 Task: Create new Company, with domain: 'abbott.com' and type: 'Other'. Add new contact for this company, with mail Id: 'Samaira34Reddy@abbott.com', First Name: Samaira, Last name:  Reddy, Job Title: 'Procurement Manager', Phone Number: '(305) 555-9012'. Change life cycle stage to  Lead and lead status to  In Progress. Logged in from softage.10@softage.net
Action: Mouse moved to (87, 59)
Screenshot: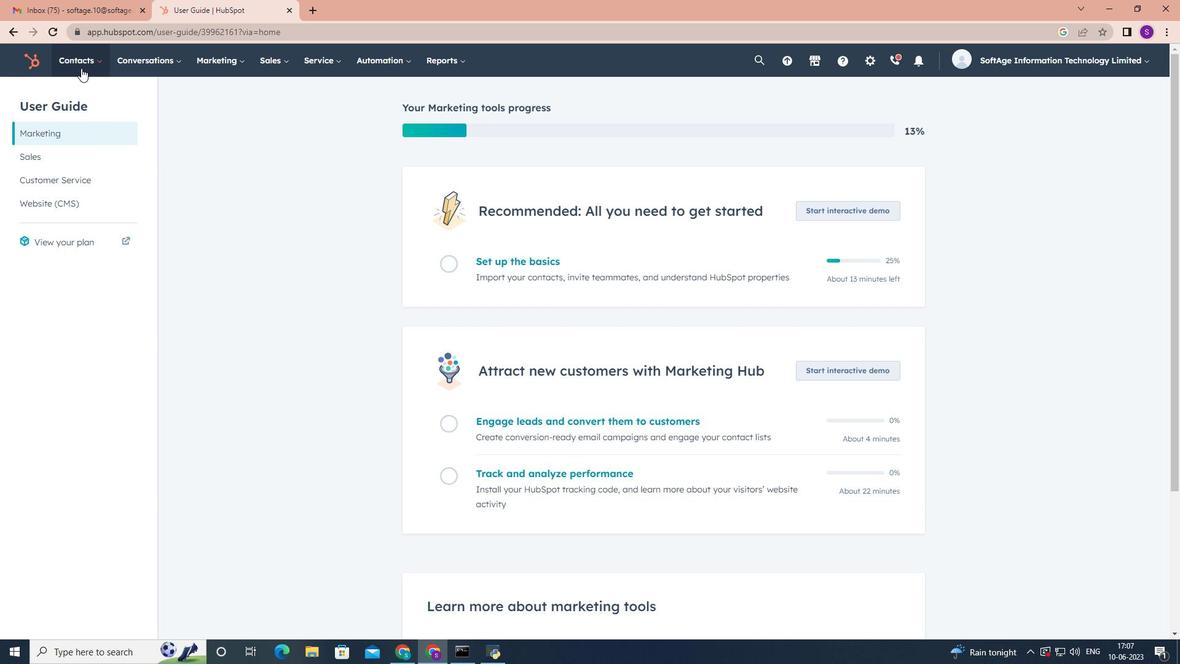 
Action: Mouse pressed left at (87, 59)
Screenshot: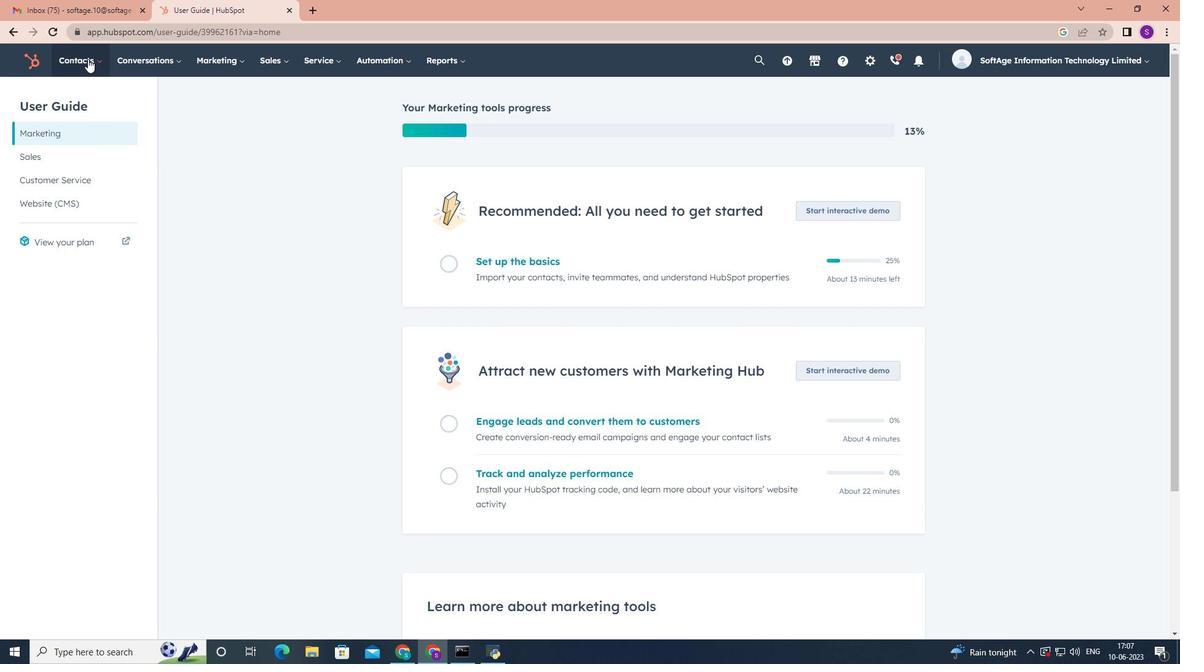 
Action: Mouse moved to (104, 121)
Screenshot: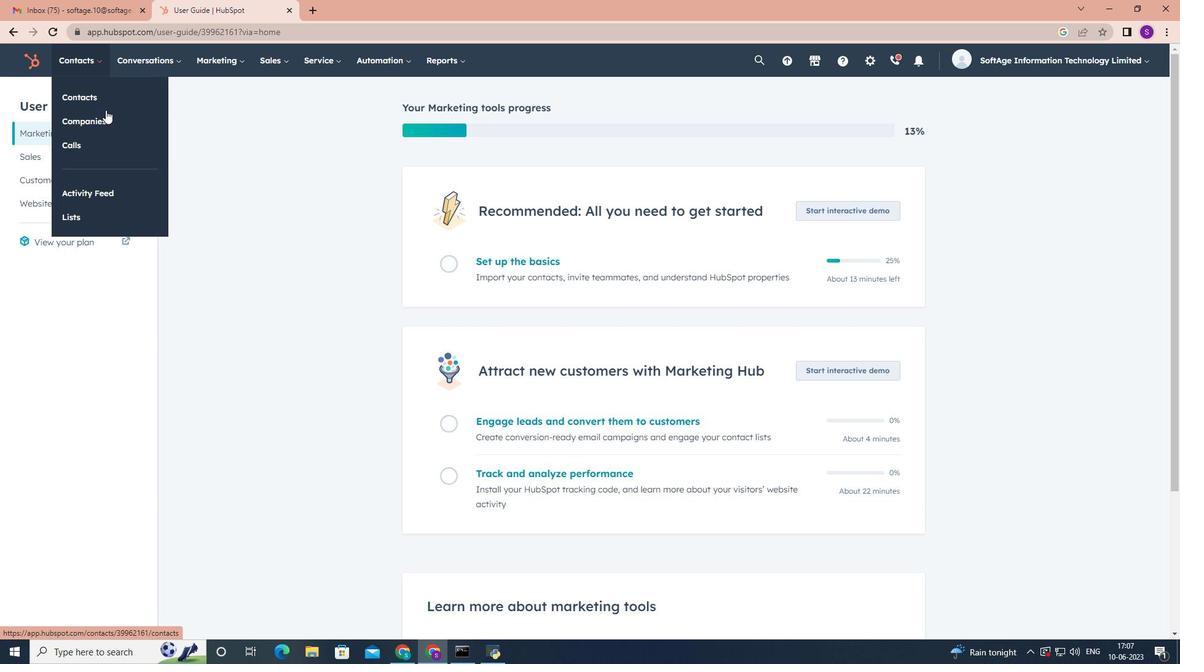 
Action: Mouse pressed left at (104, 121)
Screenshot: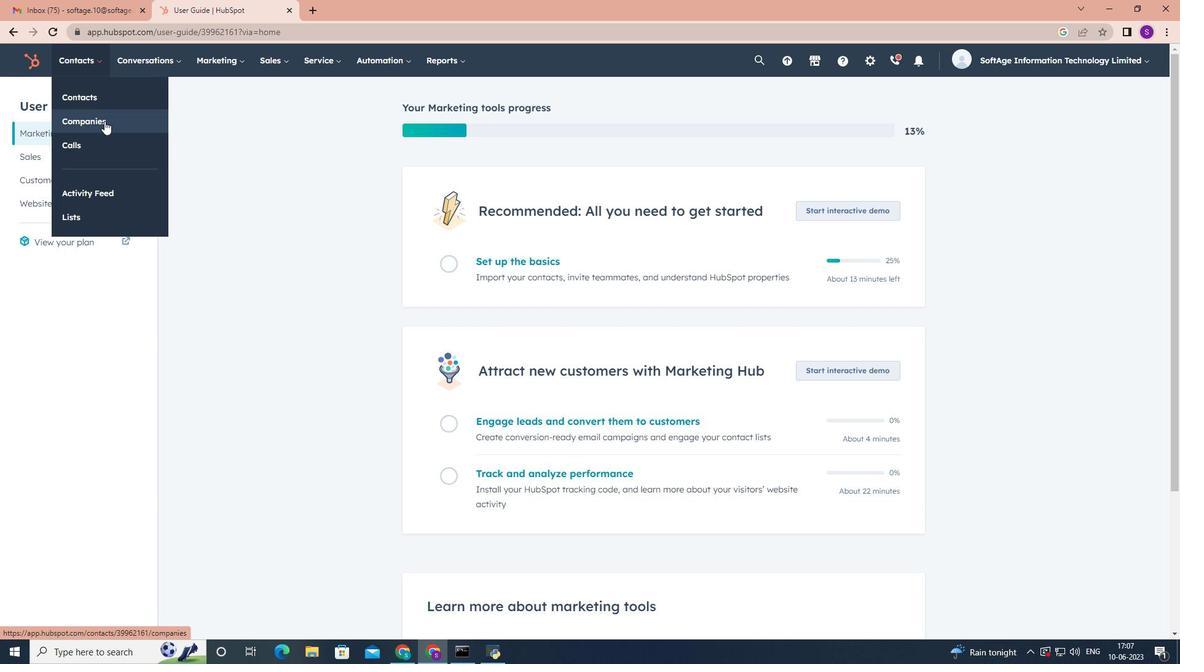 
Action: Mouse moved to (1124, 102)
Screenshot: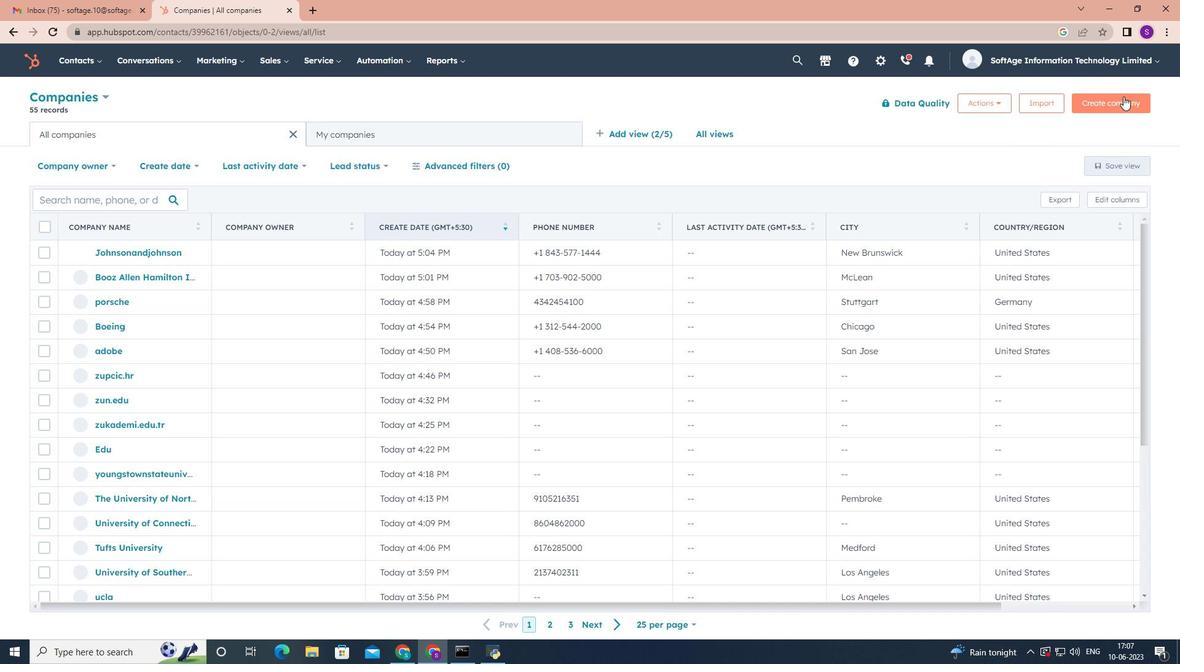 
Action: Mouse pressed left at (1124, 102)
Screenshot: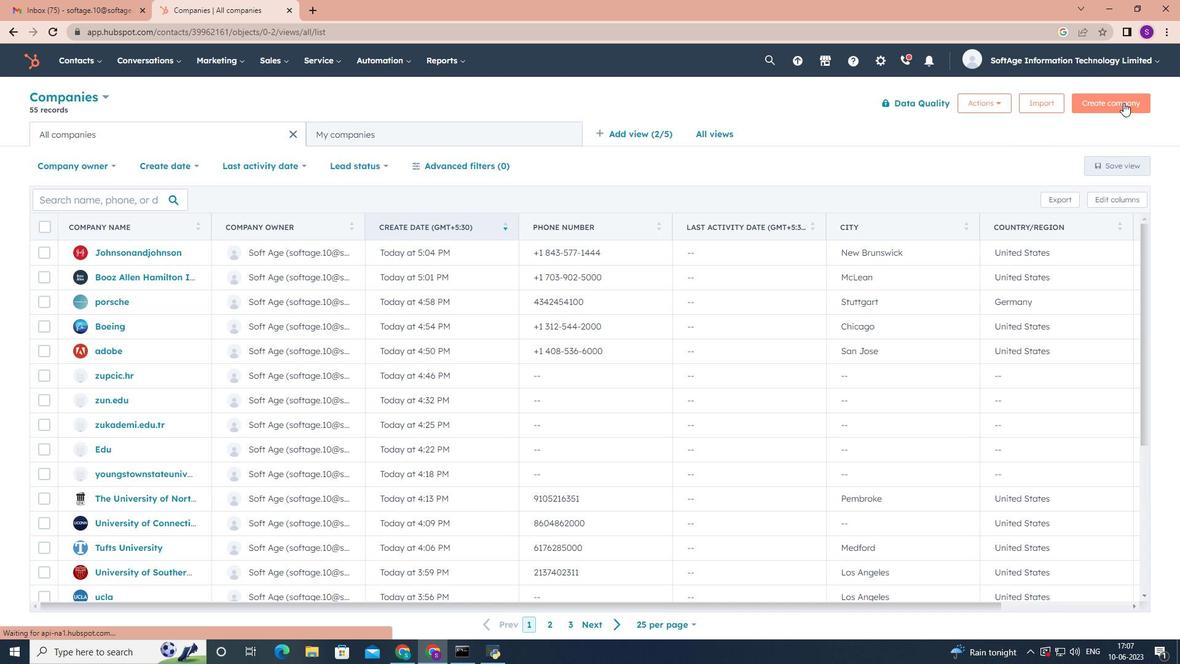 
Action: Mouse moved to (871, 165)
Screenshot: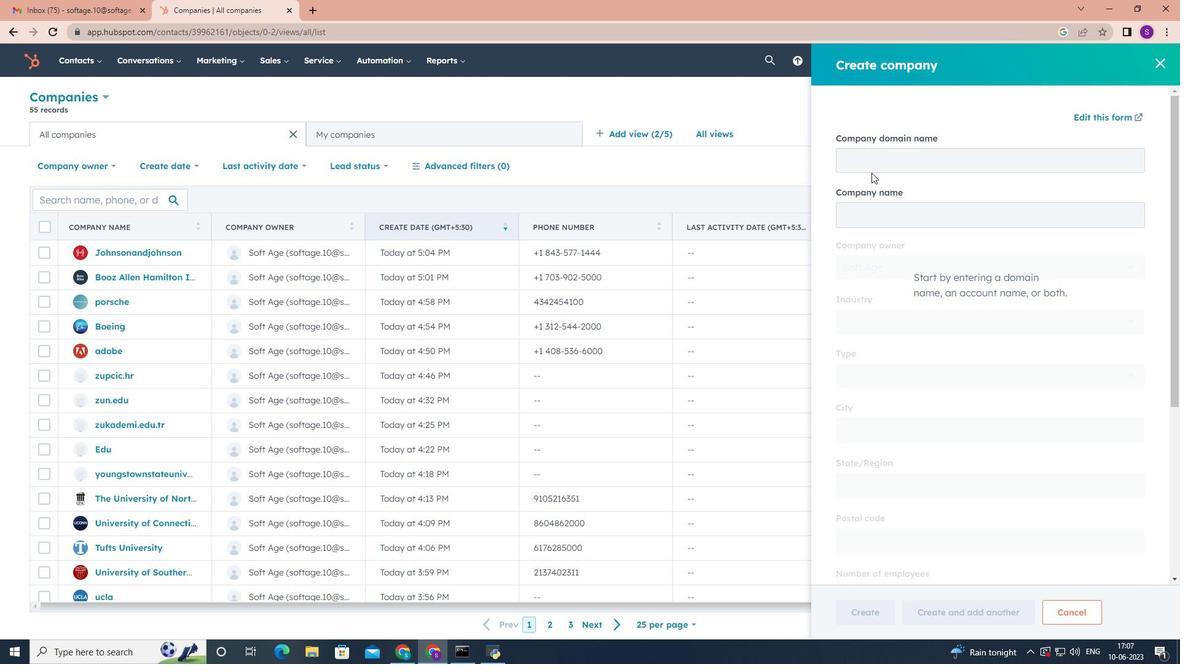 
Action: Mouse pressed left at (871, 165)
Screenshot: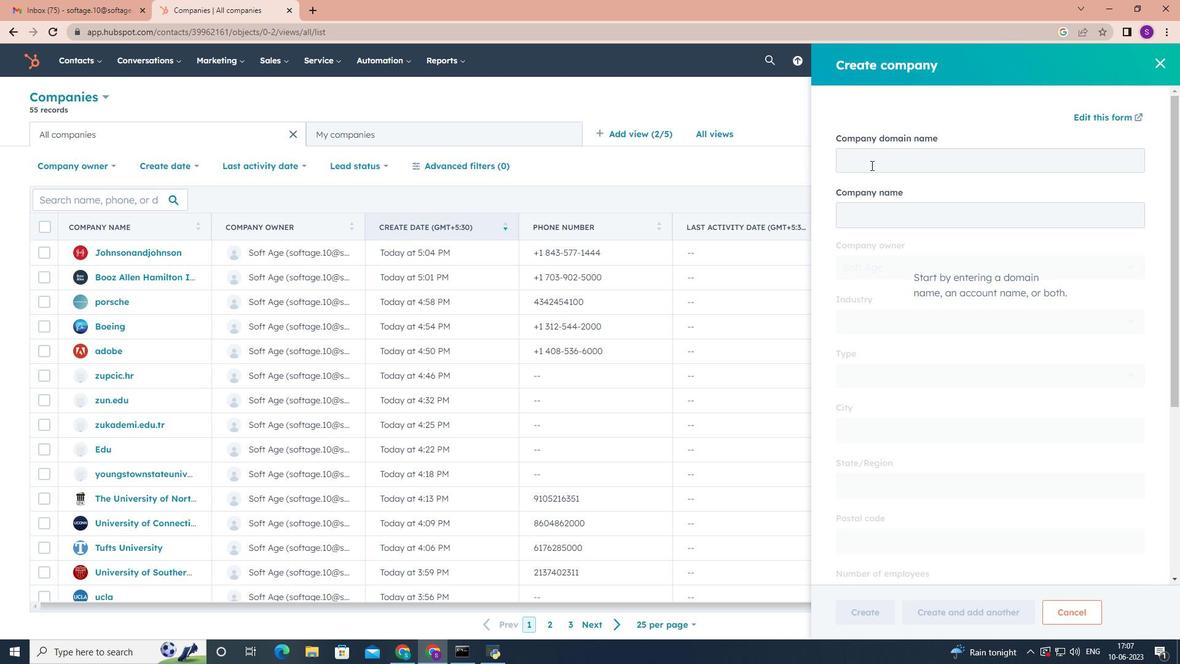 
Action: Key pressed abbott.com
Screenshot: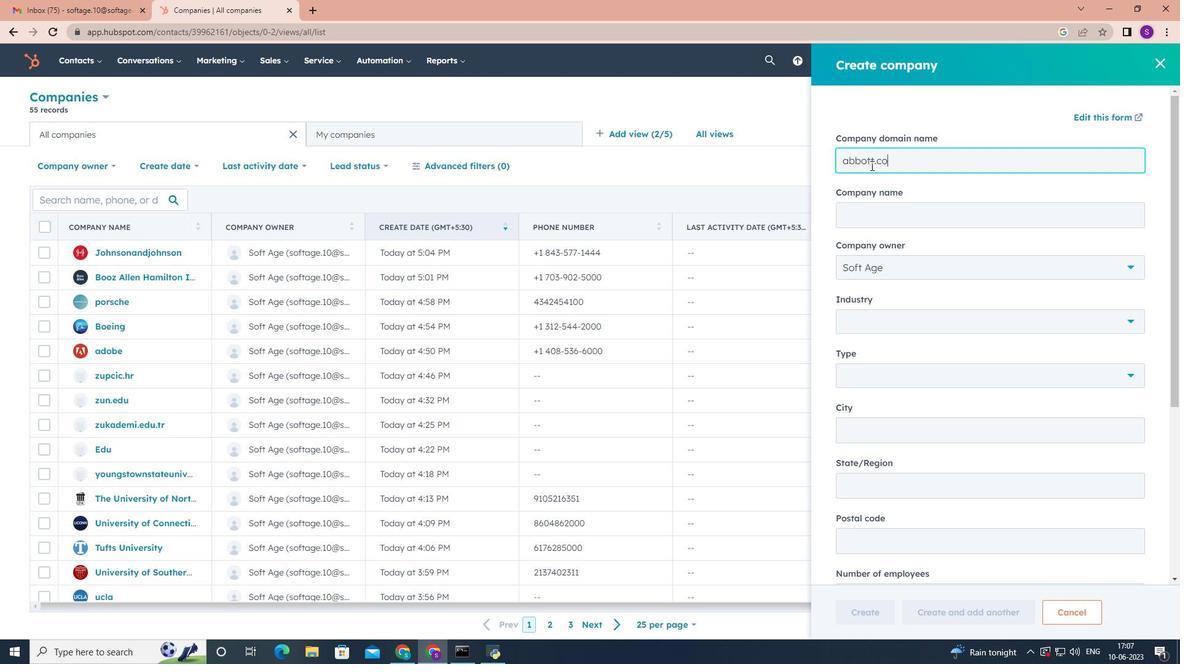 
Action: Mouse scrolled (871, 164) with delta (0, 0)
Screenshot: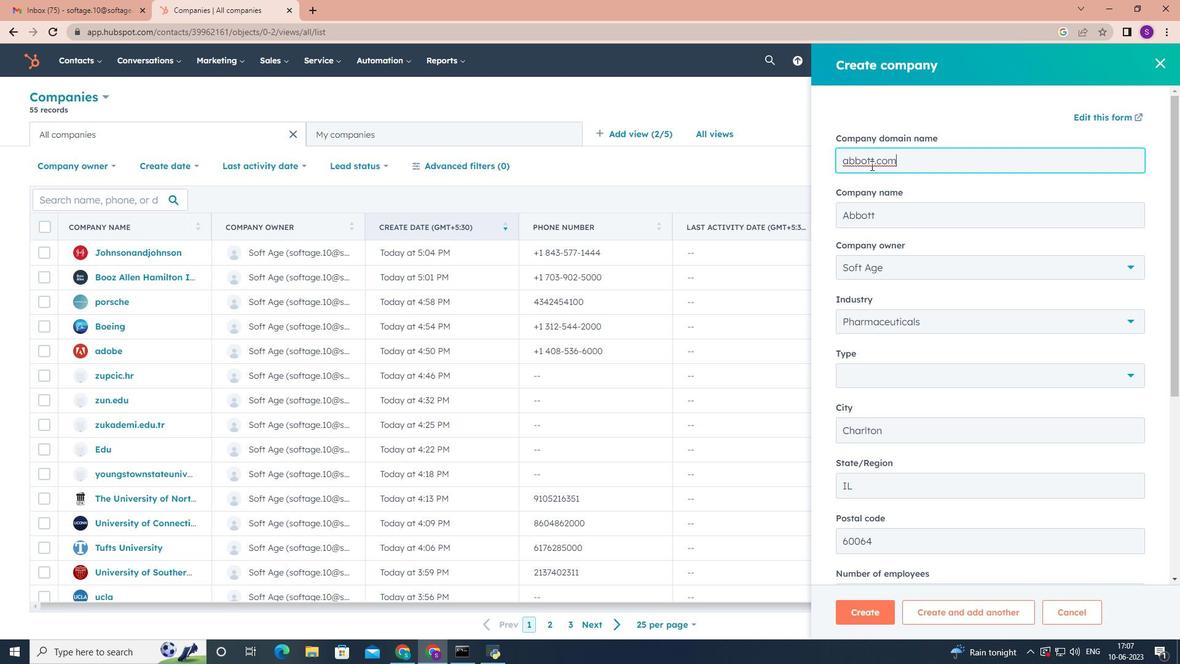 
Action: Mouse scrolled (871, 164) with delta (0, 0)
Screenshot: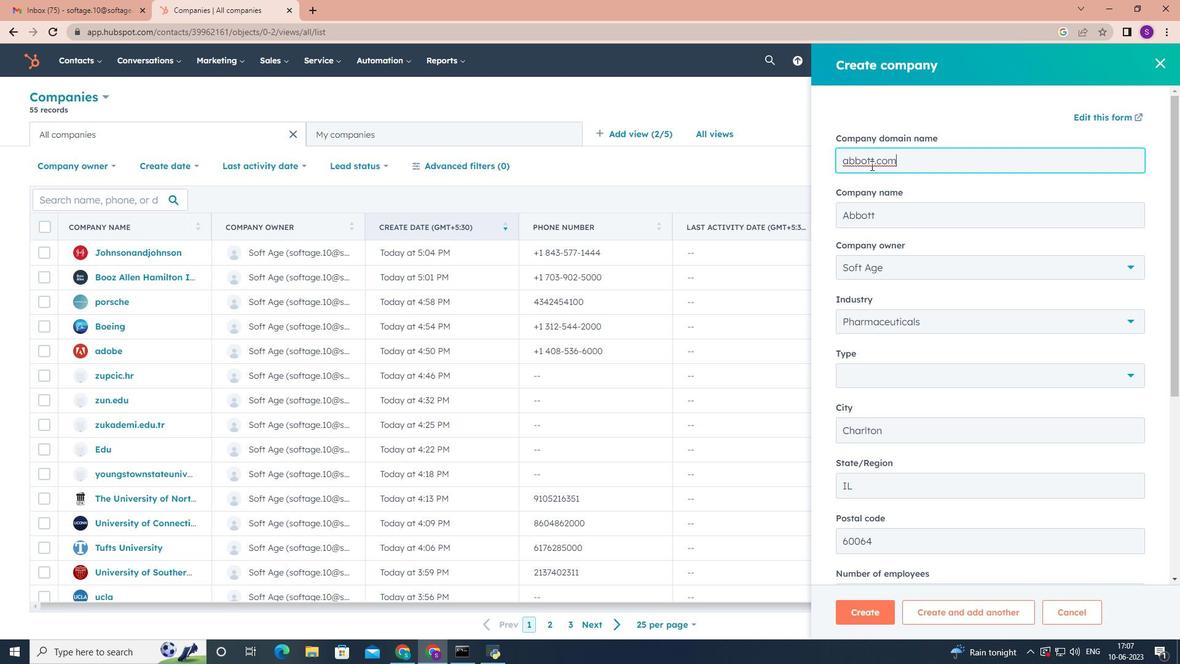 
Action: Mouse moved to (906, 253)
Screenshot: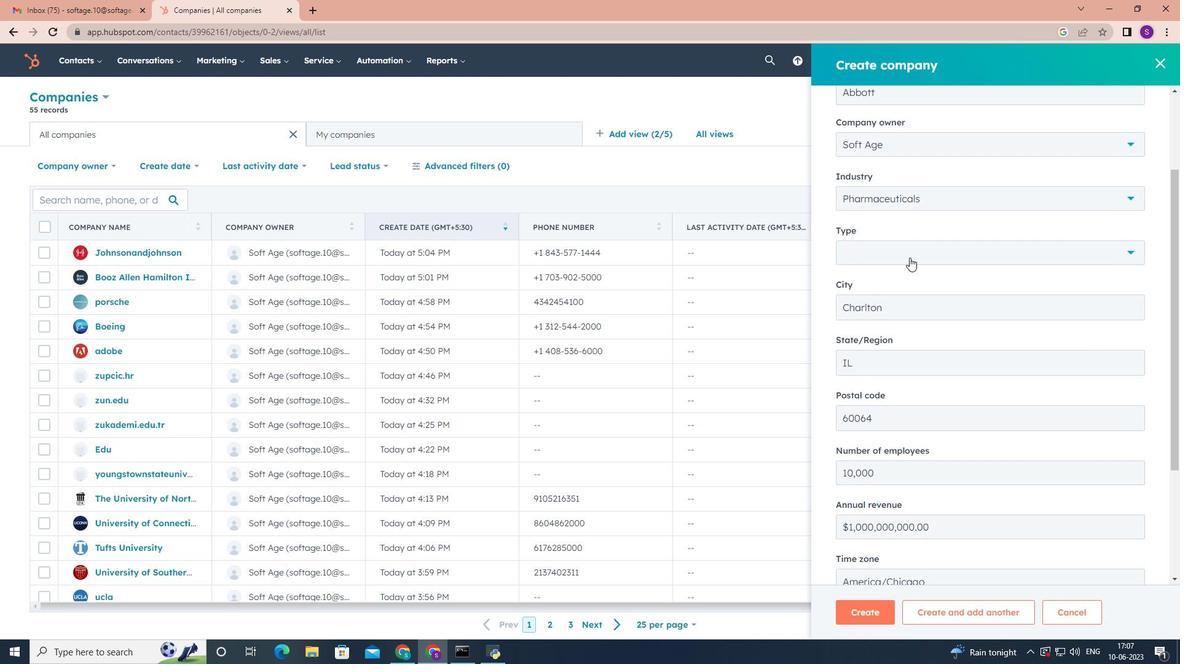 
Action: Mouse pressed left at (906, 253)
Screenshot: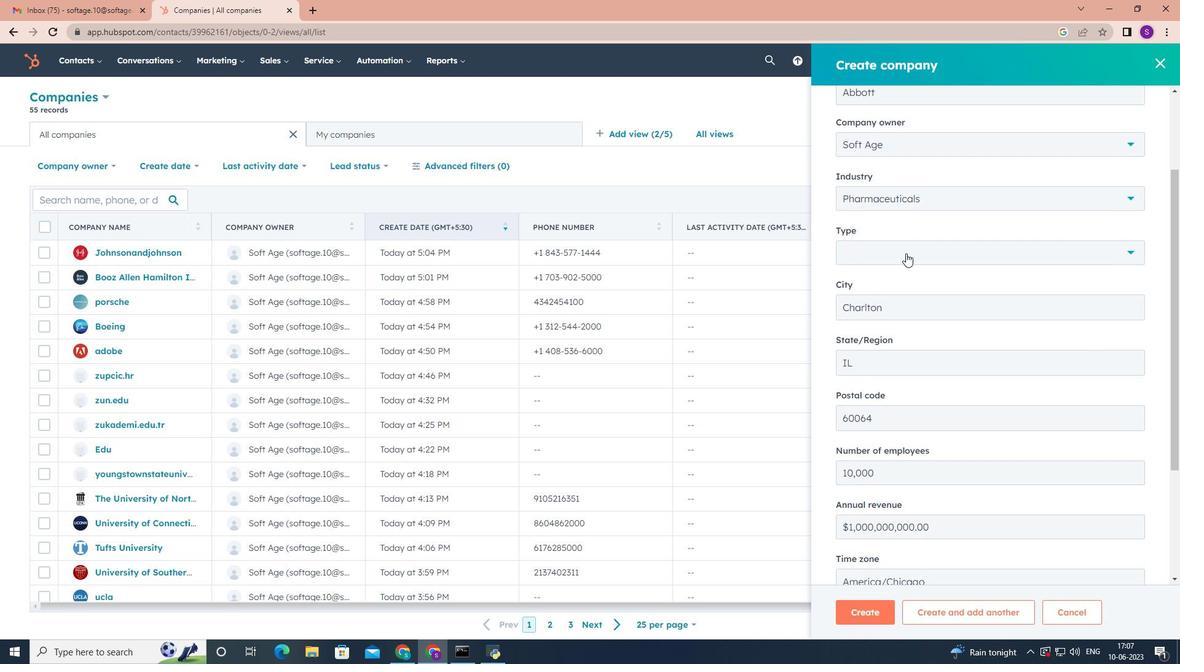 
Action: Mouse scrolled (906, 252) with delta (0, 0)
Screenshot: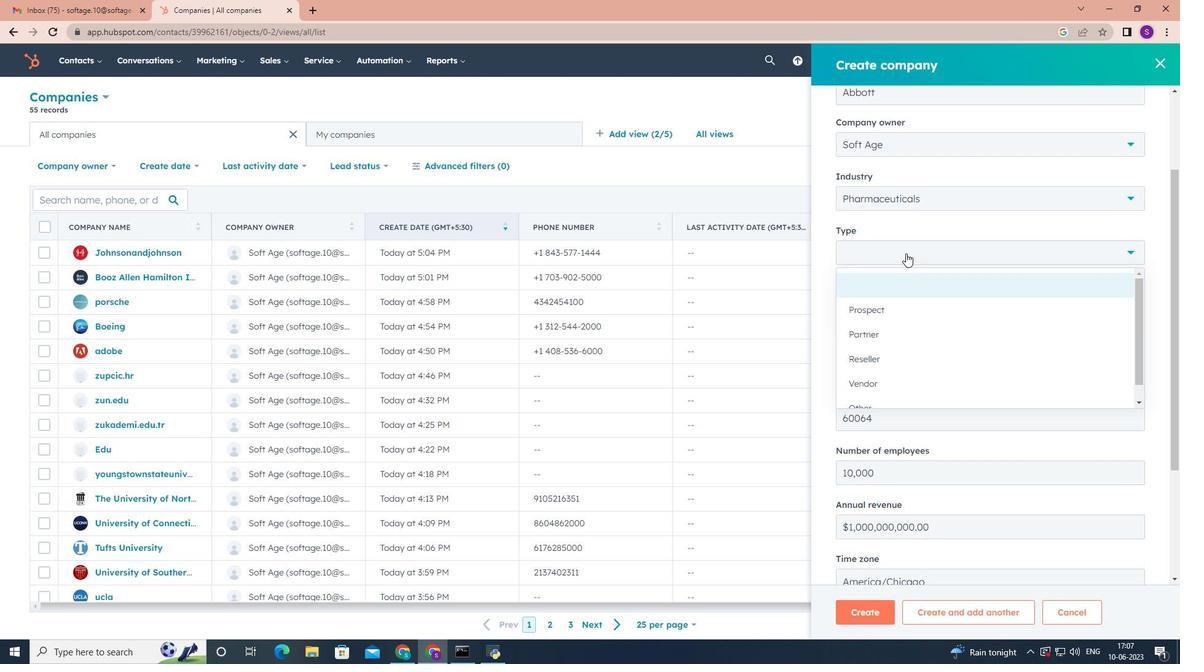 
Action: Mouse scrolled (906, 252) with delta (0, 0)
Screenshot: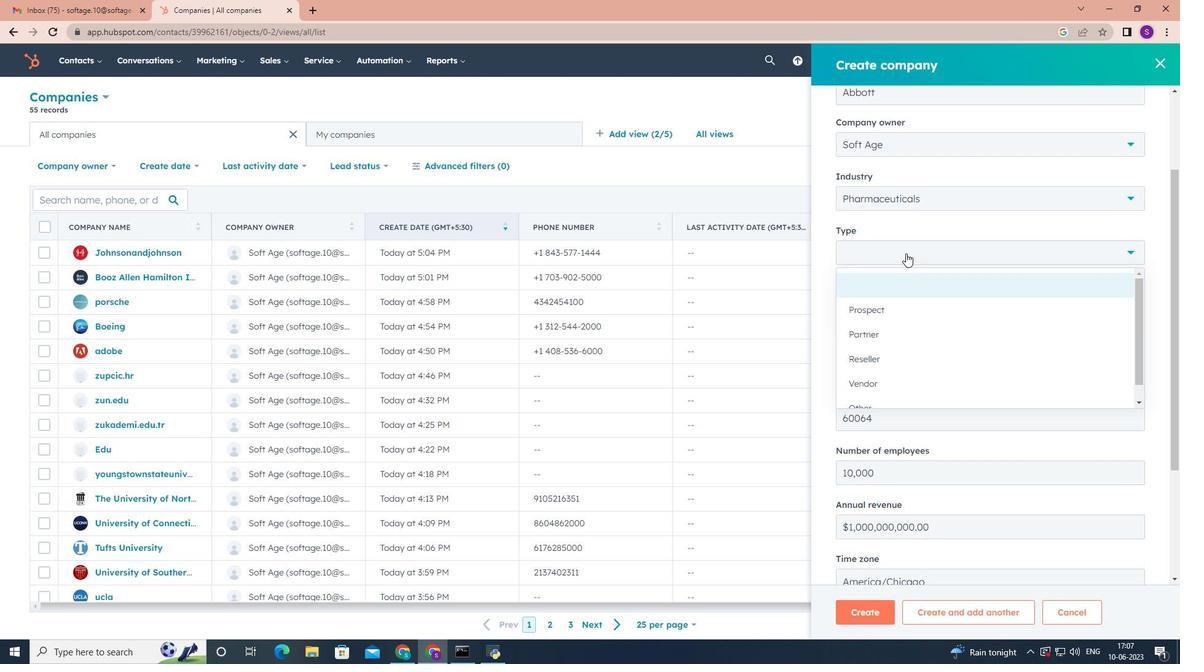 
Action: Mouse moved to (906, 269)
Screenshot: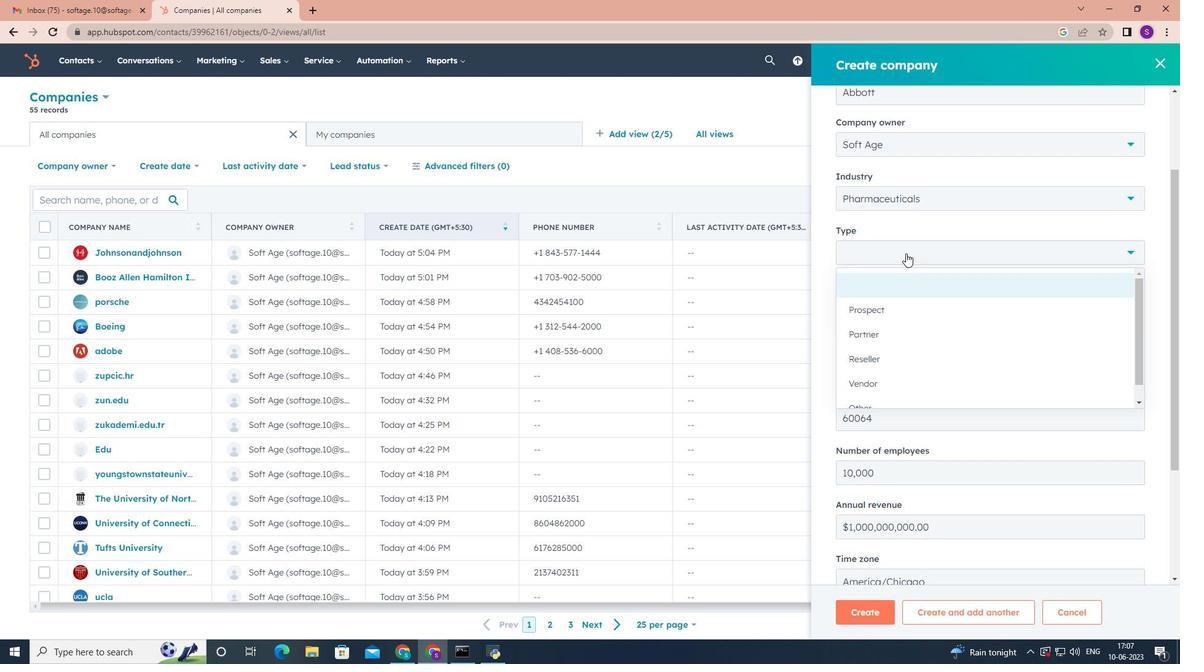 
Action: Mouse scrolled (906, 269) with delta (0, 0)
Screenshot: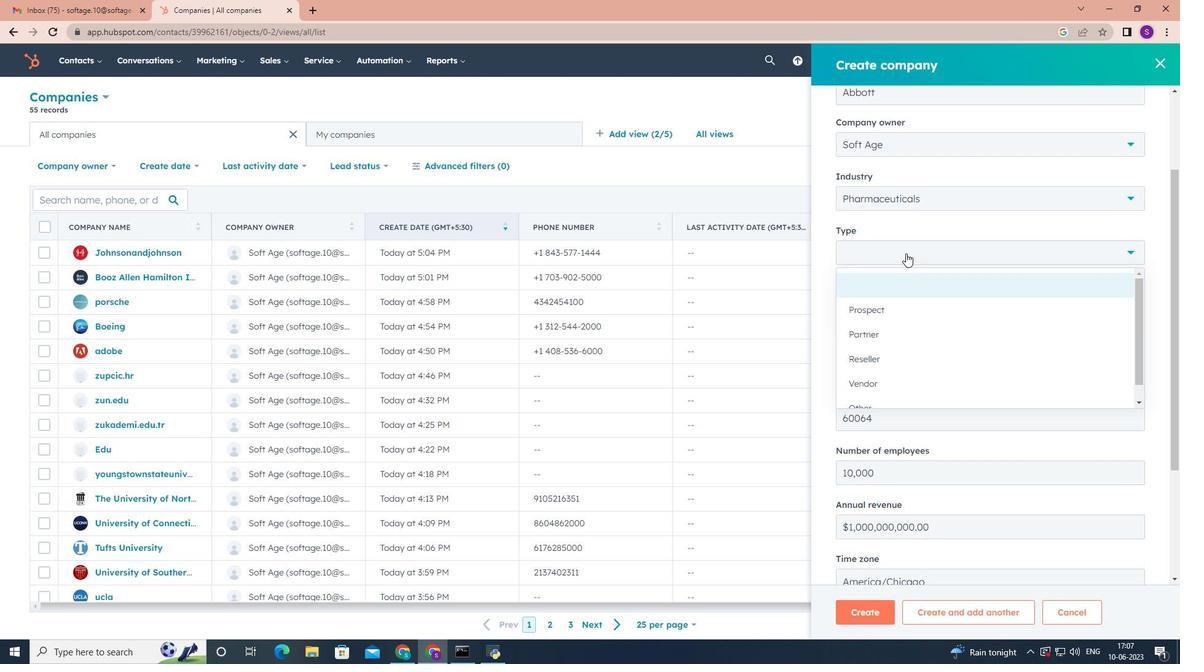 
Action: Mouse moved to (895, 212)
Screenshot: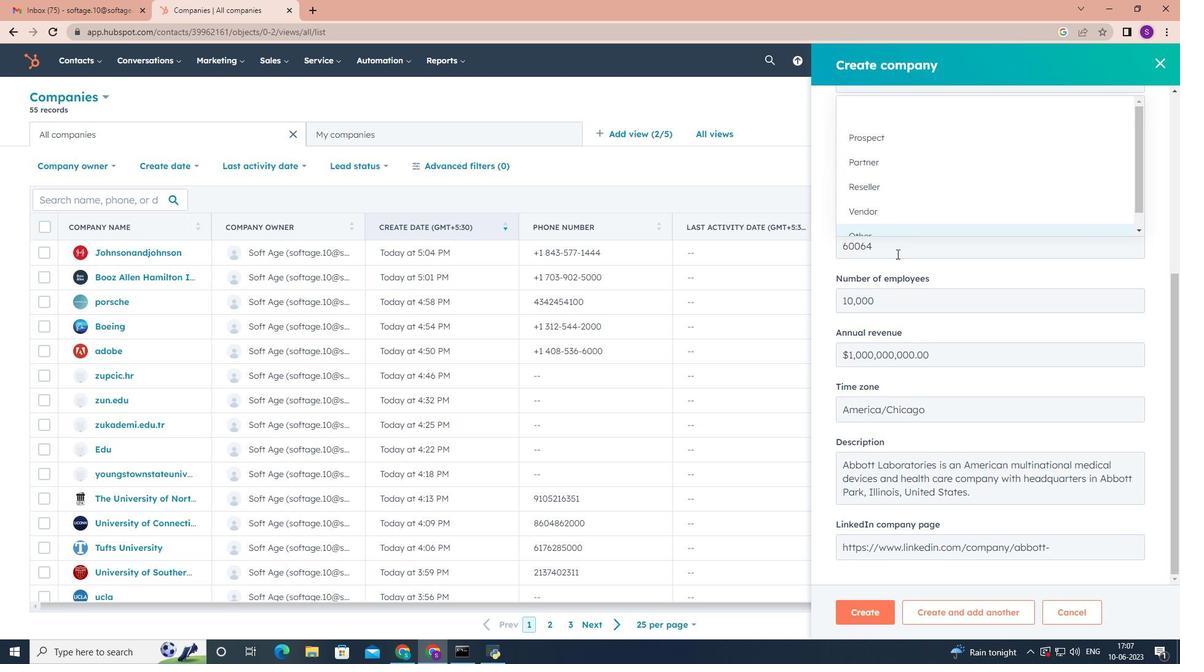 
Action: Mouse scrolled (895, 212) with delta (0, 0)
Screenshot: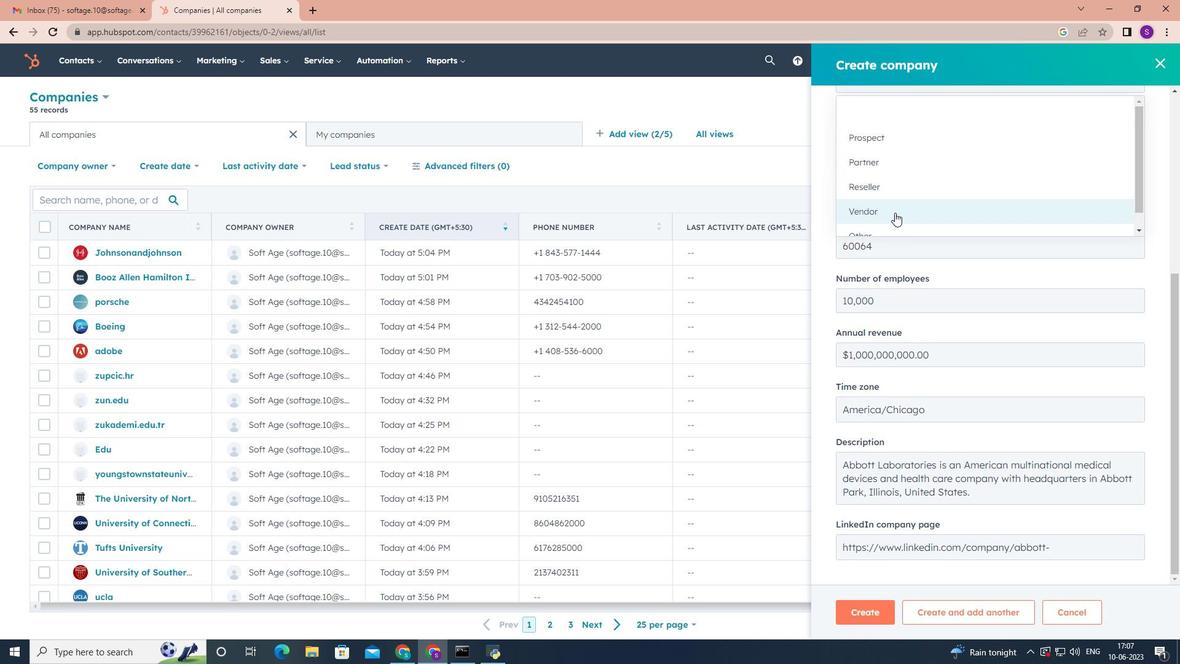 
Action: Mouse scrolled (895, 212) with delta (0, 0)
Screenshot: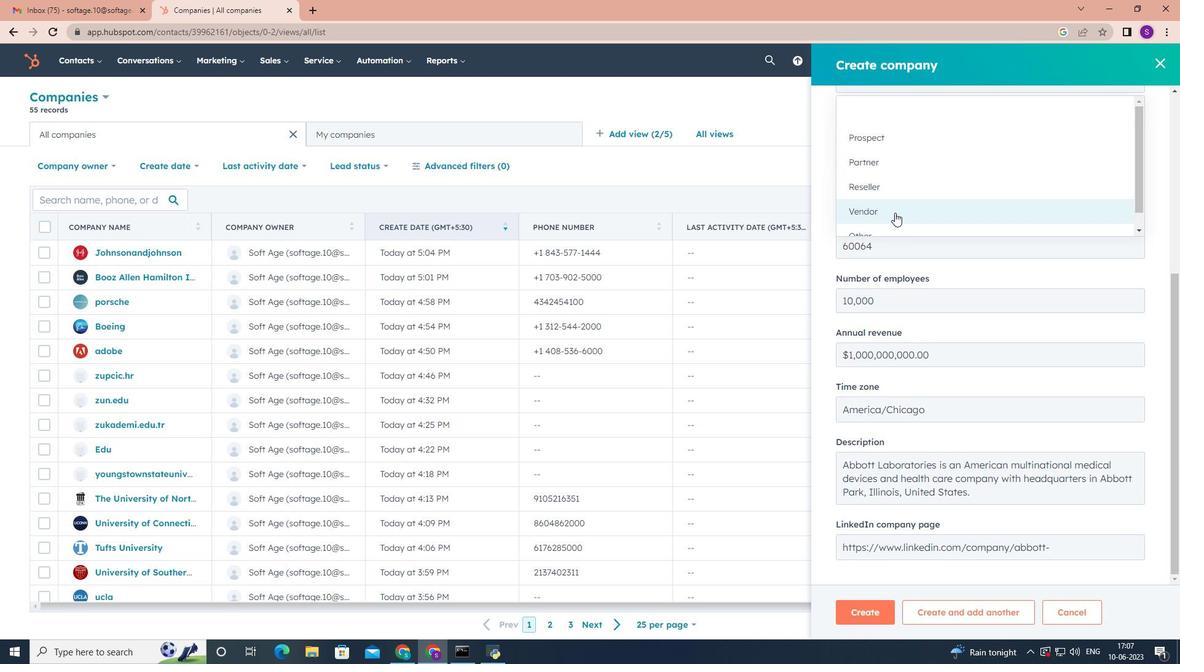 
Action: Mouse scrolled (895, 212) with delta (0, 0)
Screenshot: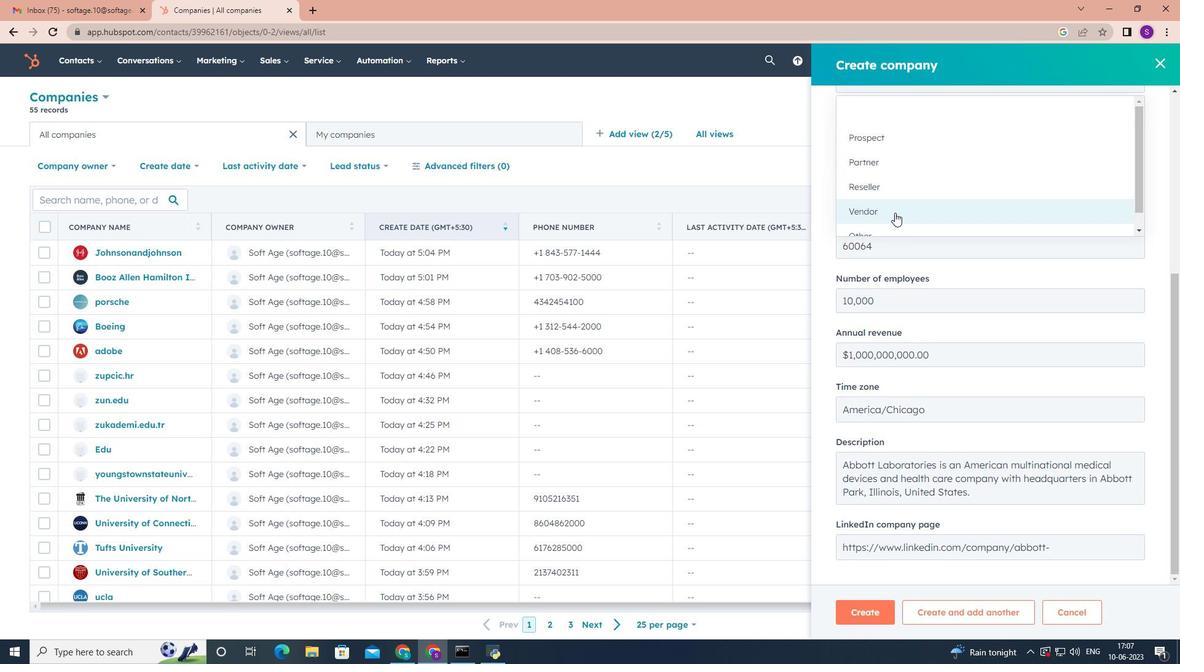 
Action: Mouse moved to (890, 218)
Screenshot: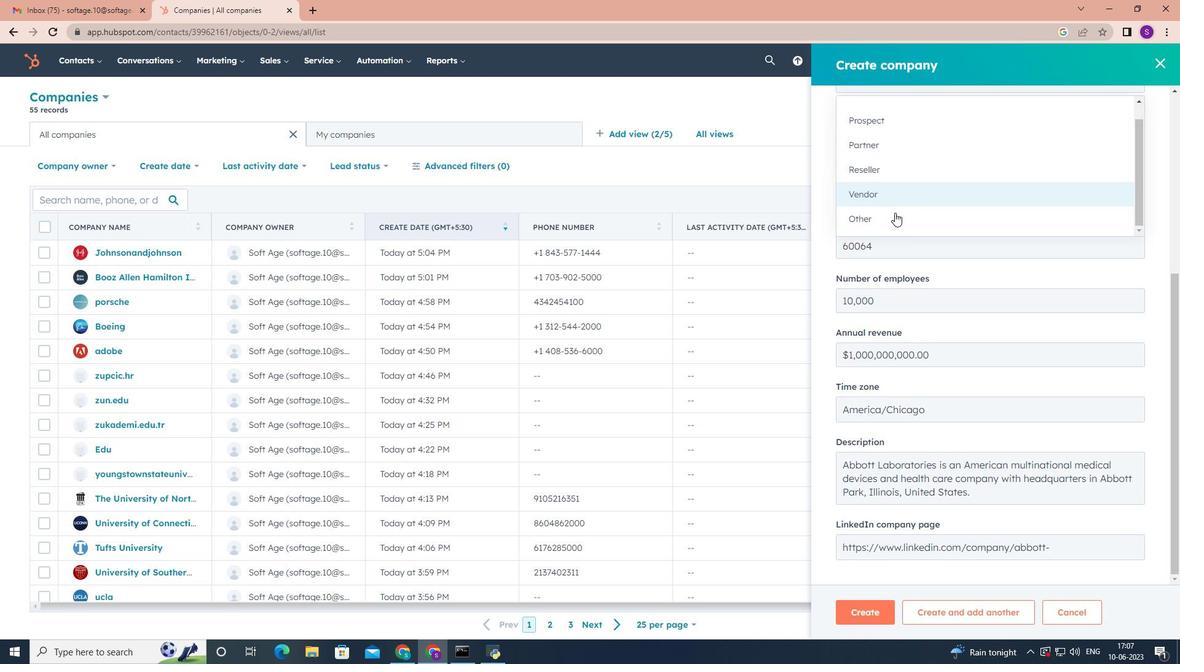 
Action: Mouse pressed left at (890, 218)
Screenshot: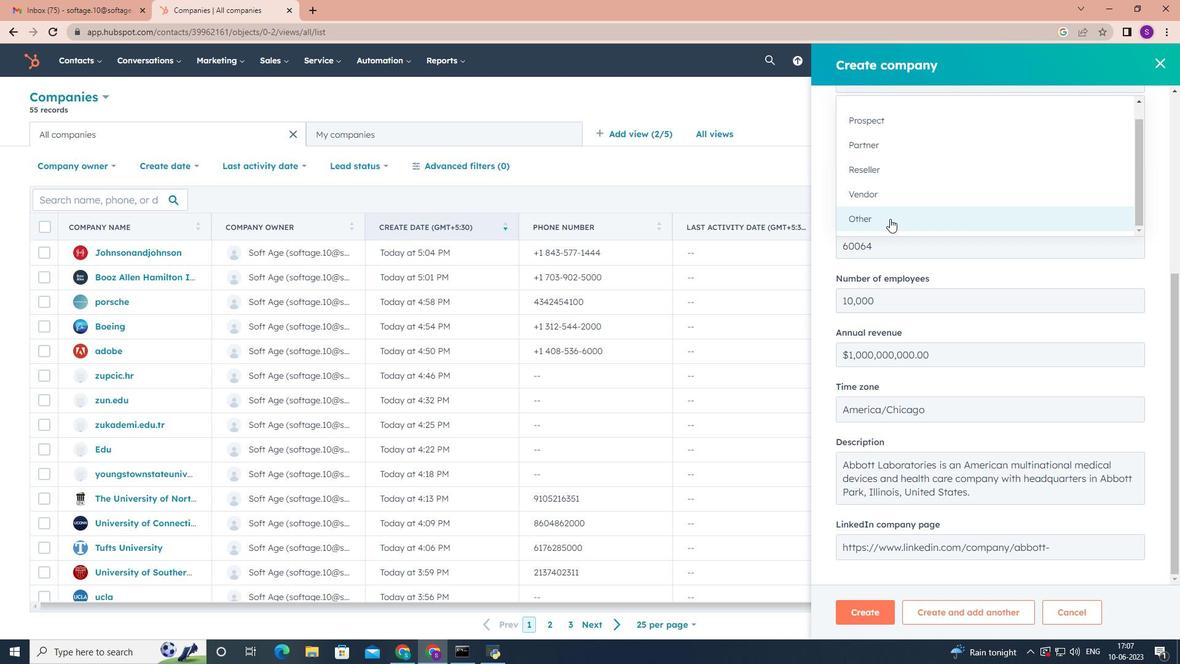 
Action: Mouse scrolled (890, 218) with delta (0, 0)
Screenshot: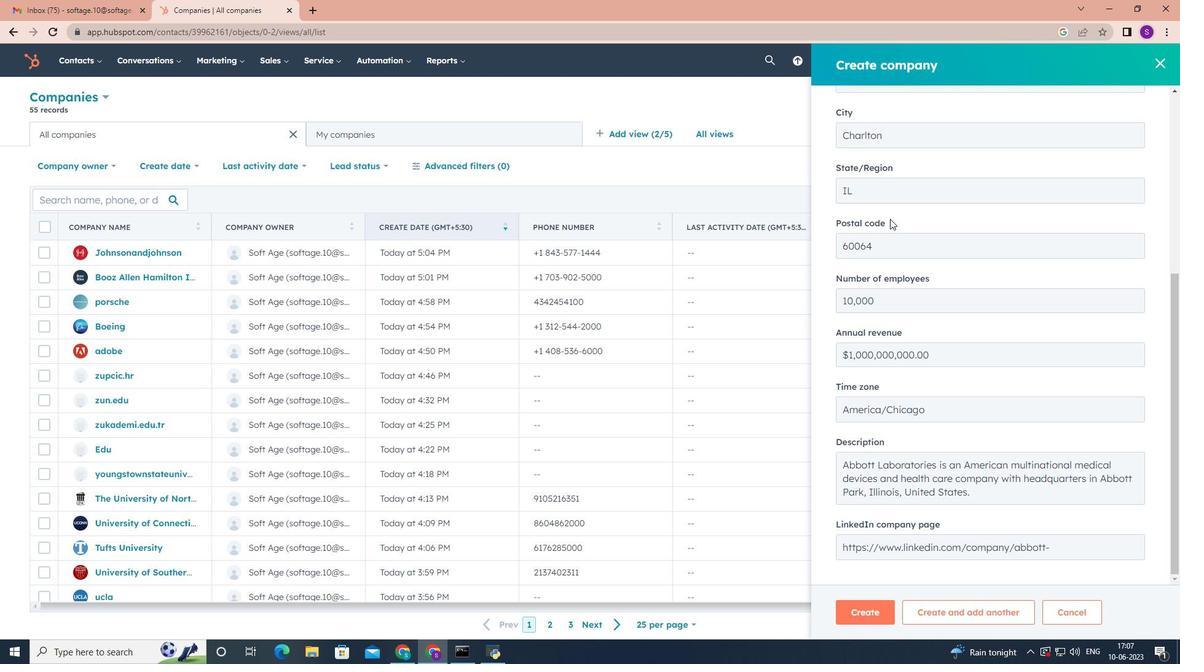 
Action: Mouse scrolled (890, 218) with delta (0, 0)
Screenshot: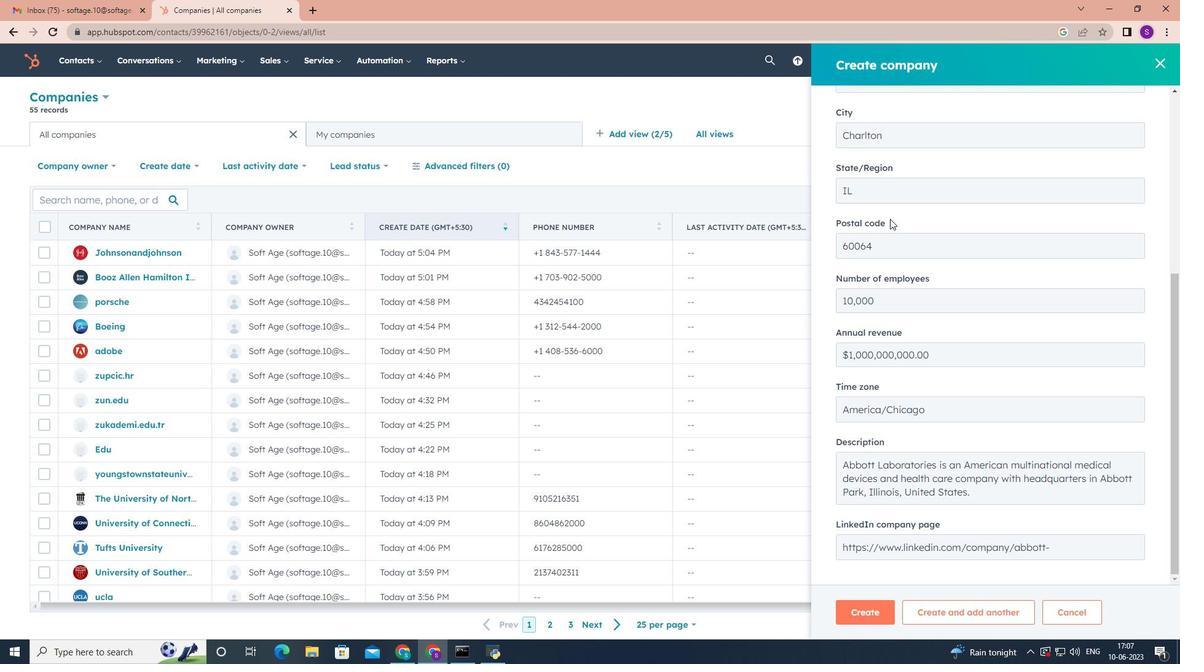 
Action: Mouse scrolled (890, 218) with delta (0, 0)
Screenshot: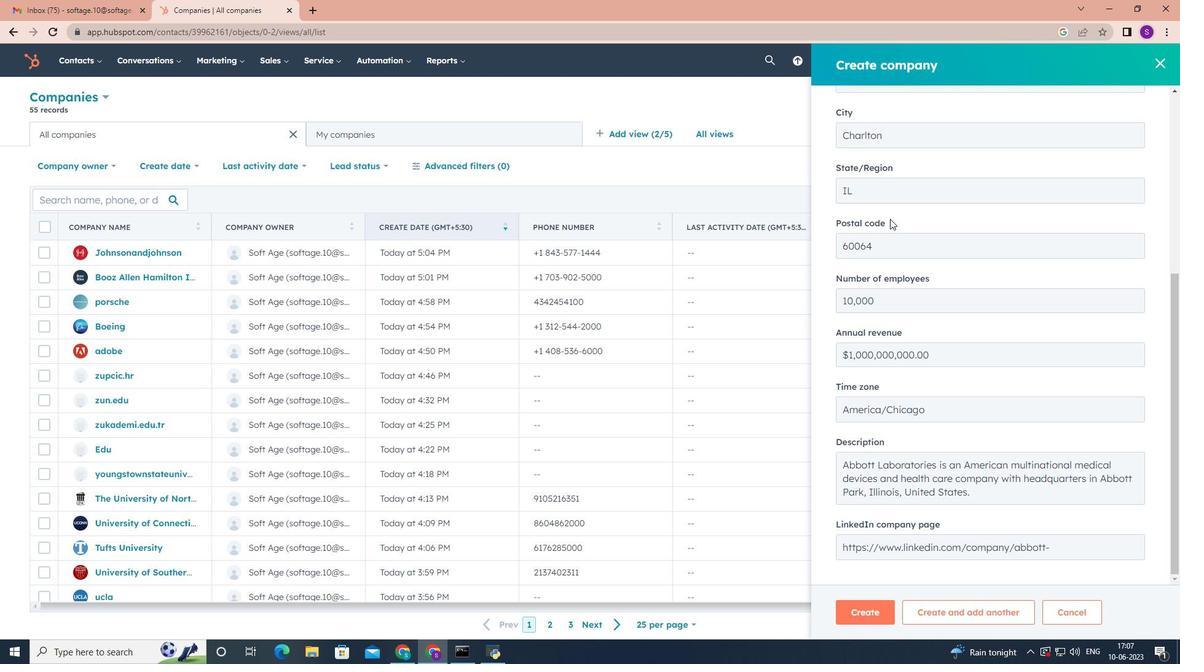 
Action: Mouse scrolled (890, 218) with delta (0, 0)
Screenshot: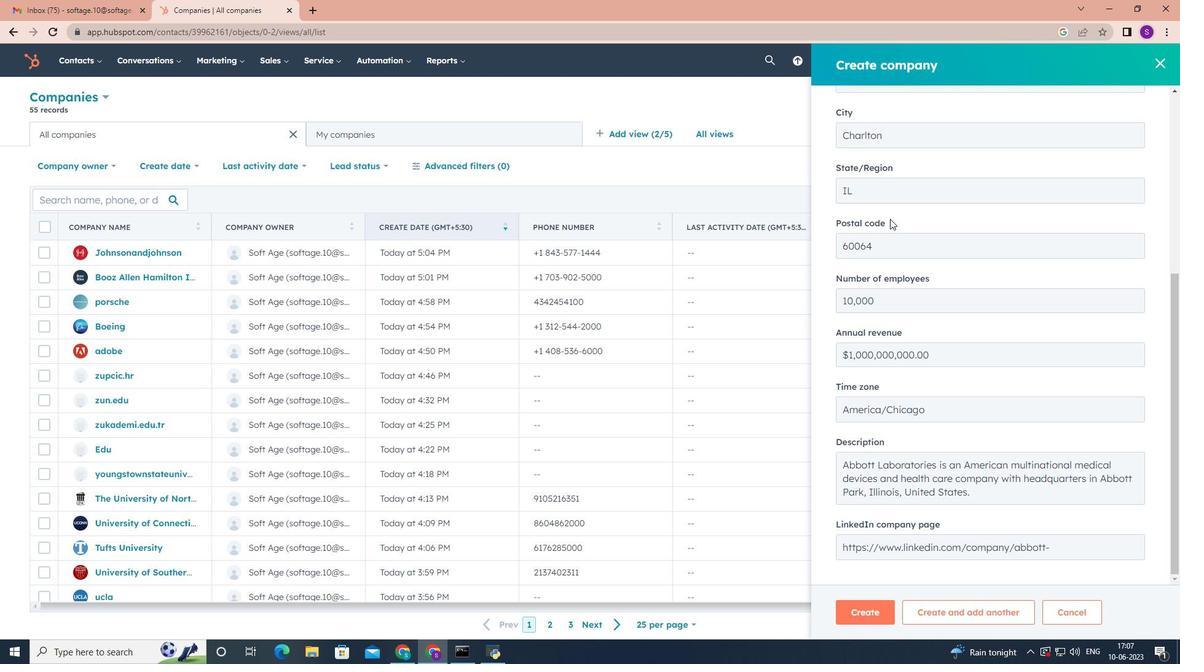 
Action: Mouse scrolled (890, 218) with delta (0, 0)
Screenshot: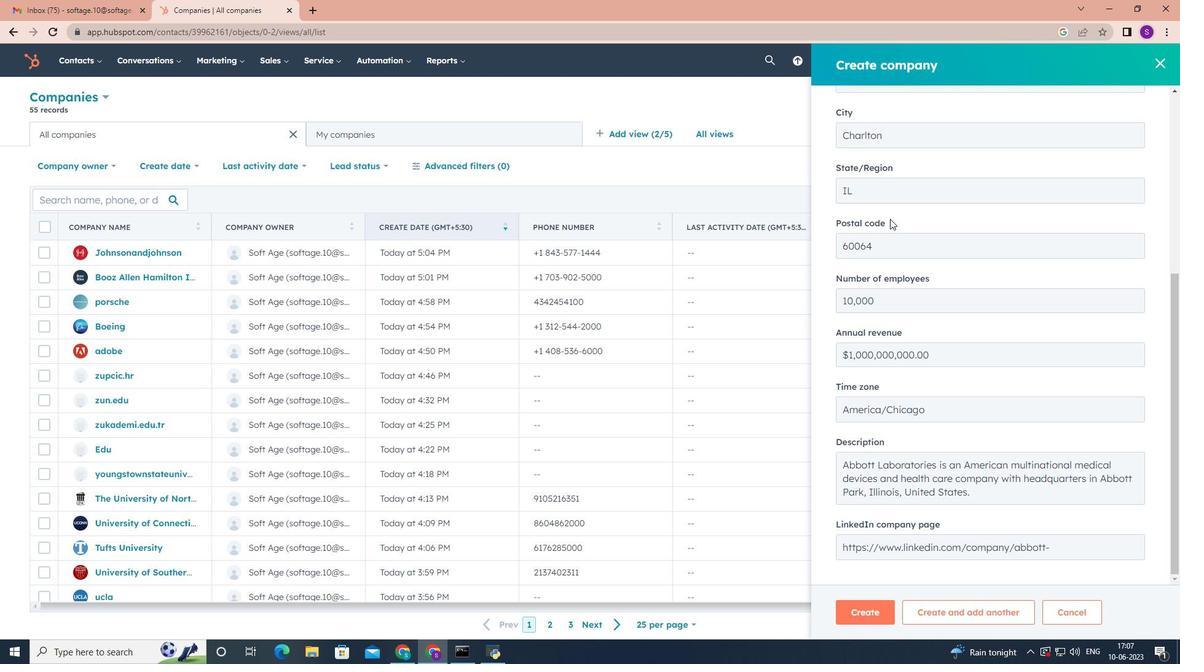 
Action: Mouse scrolled (890, 218) with delta (0, 0)
Screenshot: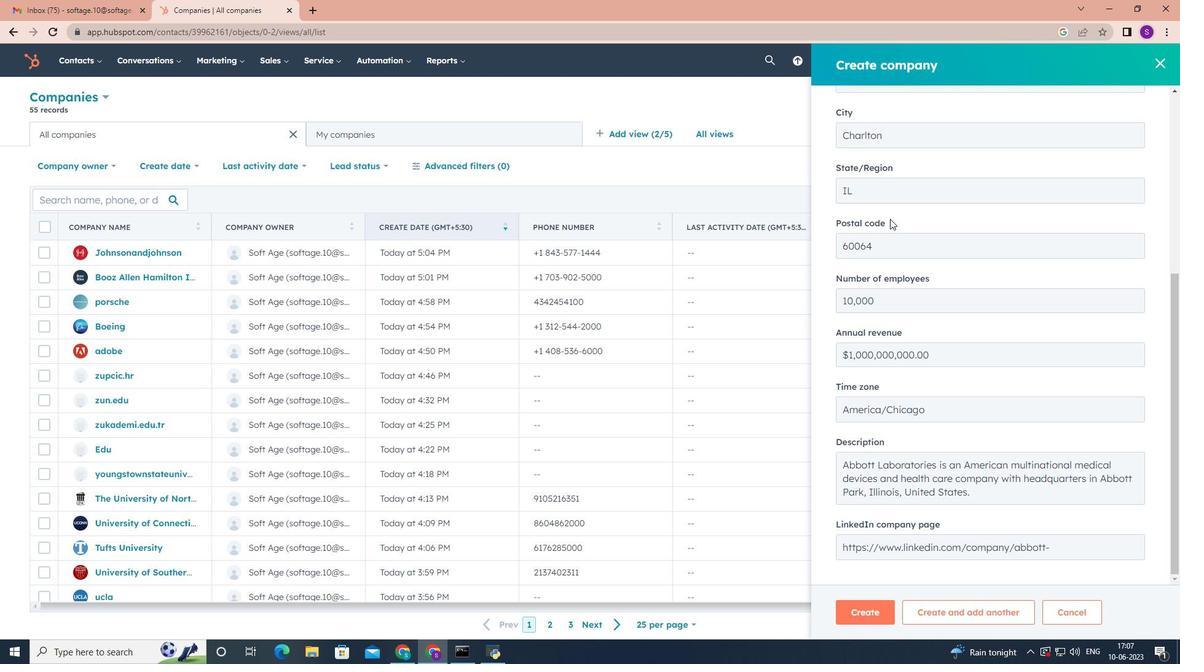 
Action: Mouse scrolled (890, 218) with delta (0, 0)
Screenshot: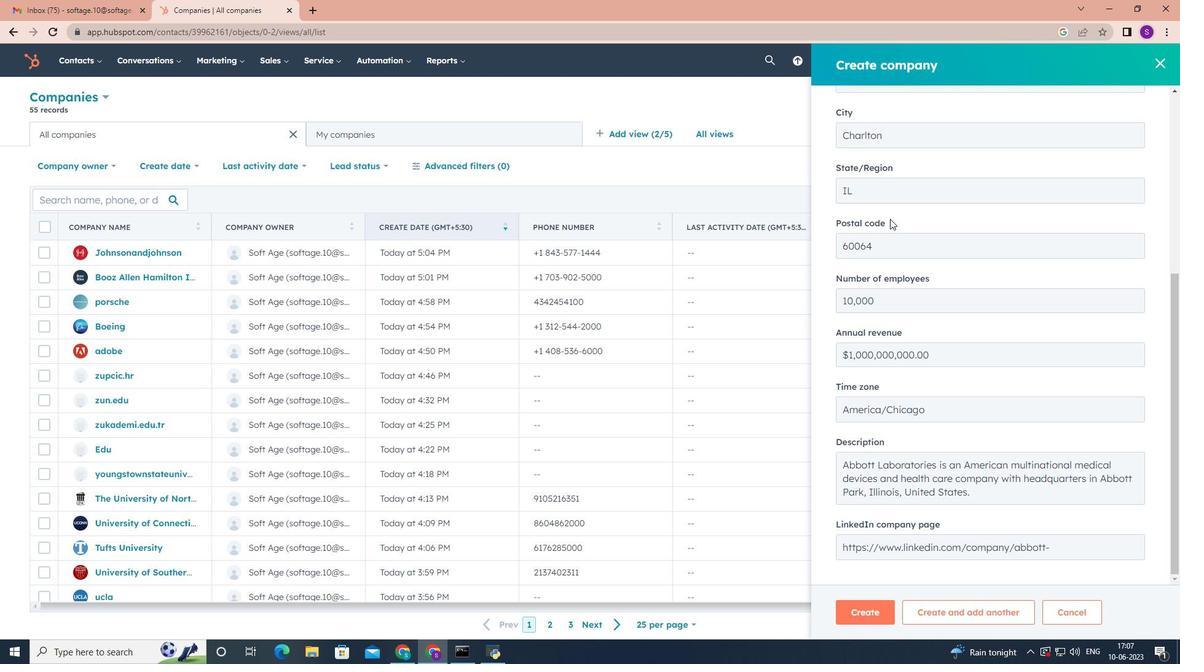 
Action: Mouse moved to (868, 609)
Screenshot: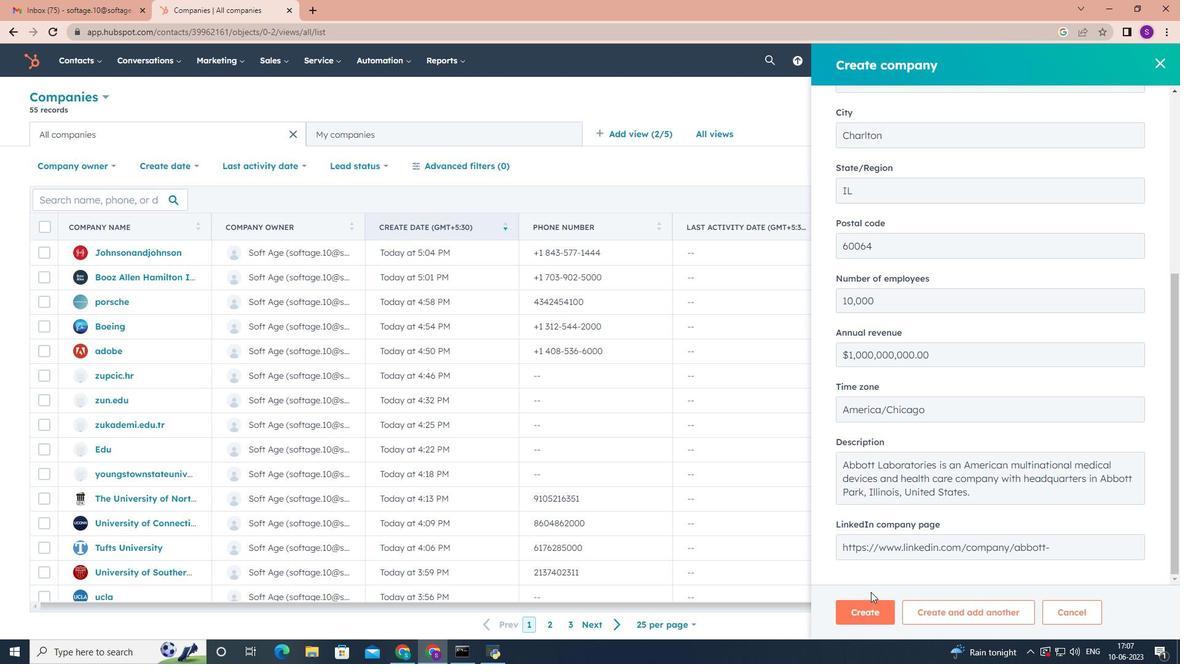 
Action: Mouse pressed left at (868, 609)
Screenshot: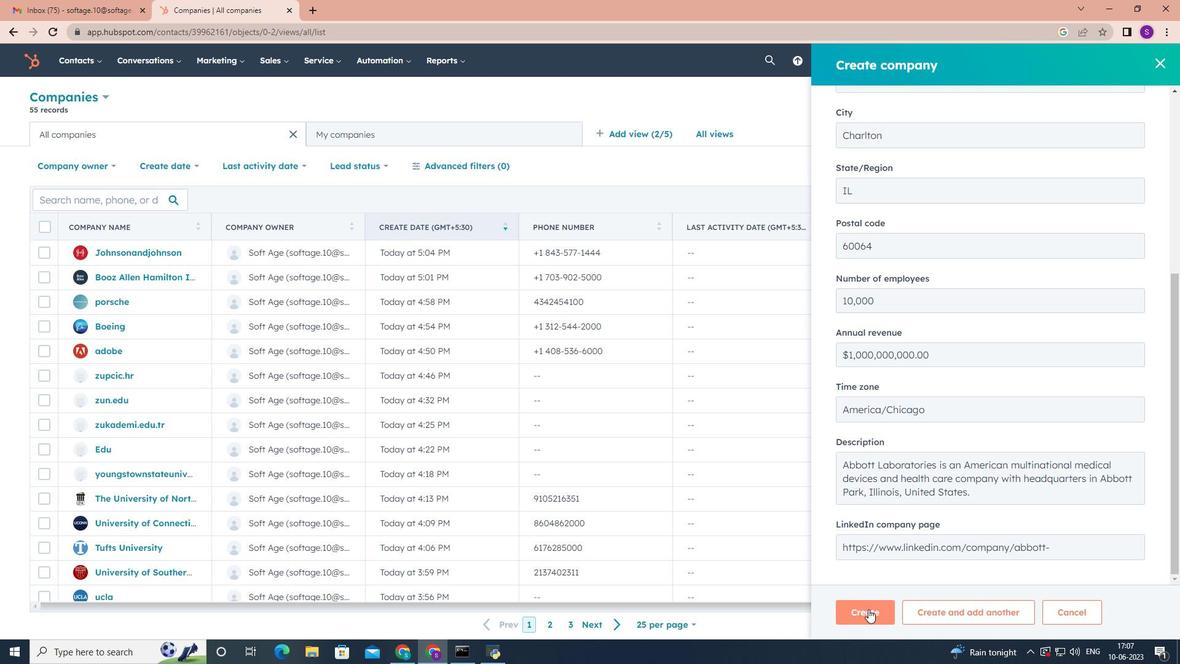 
Action: Mouse moved to (570, 300)
Screenshot: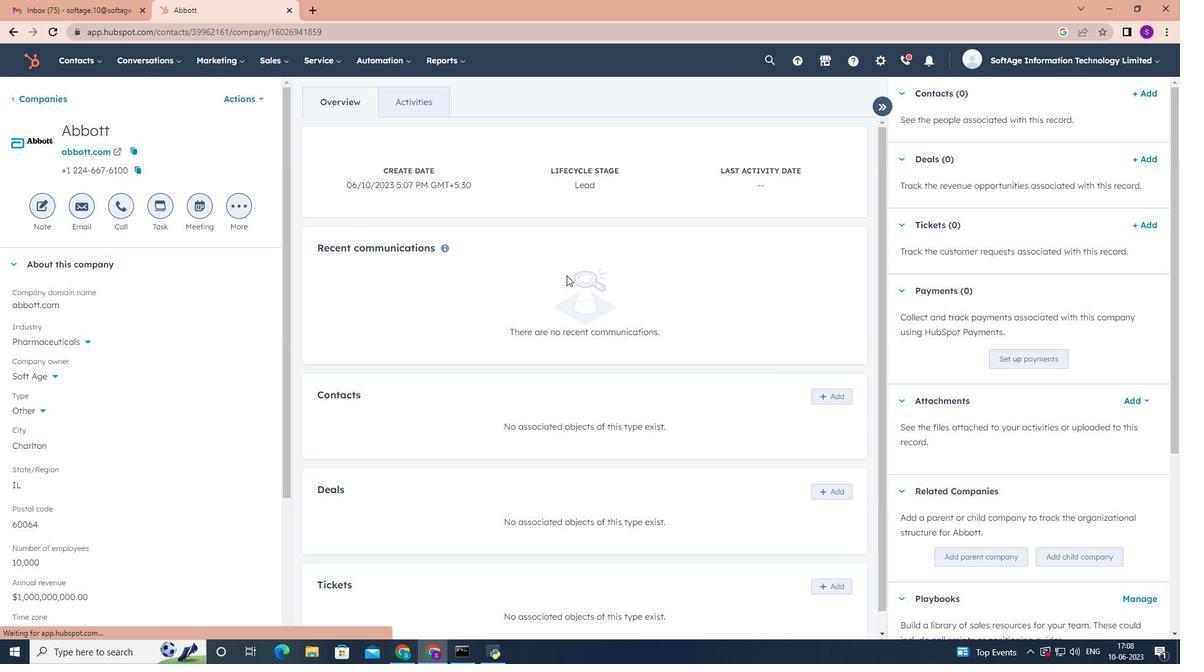 
Action: Mouse scrolled (570, 299) with delta (0, 0)
Screenshot: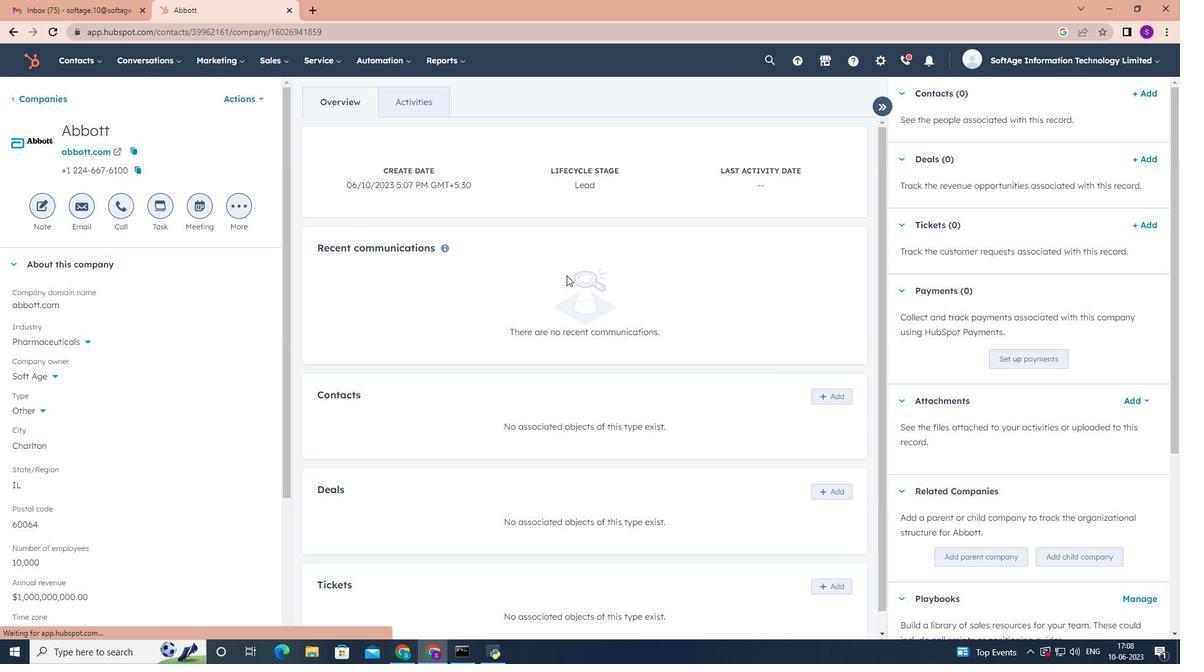 
Action: Mouse moved to (834, 376)
Screenshot: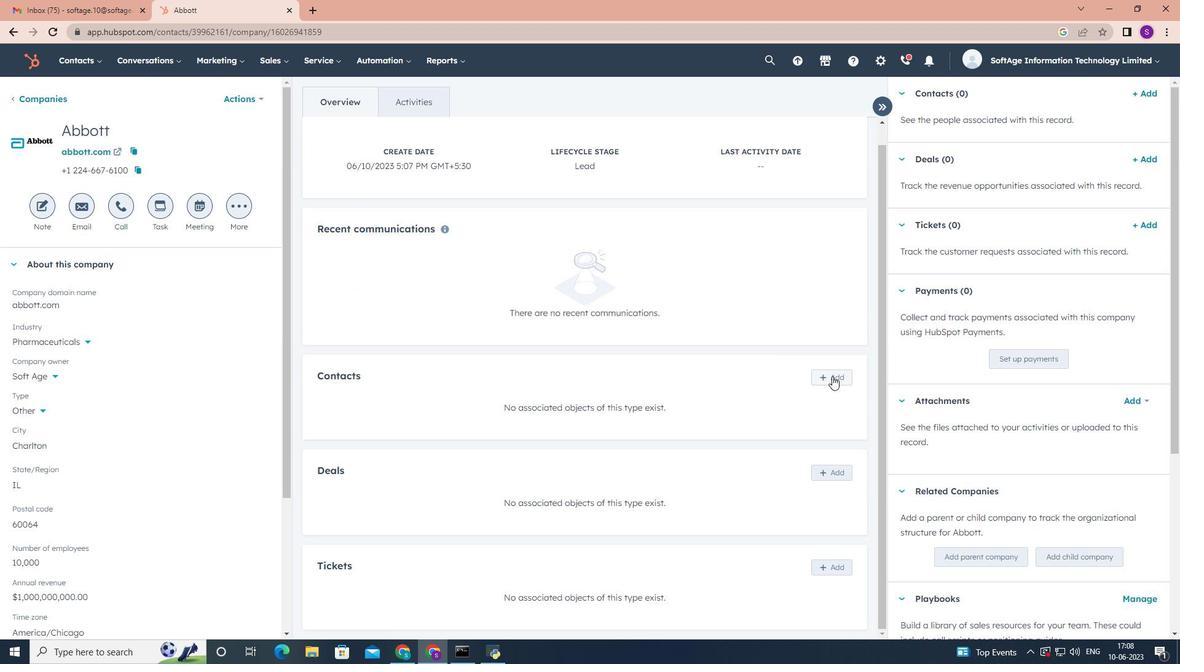 
Action: Mouse pressed left at (834, 376)
Screenshot: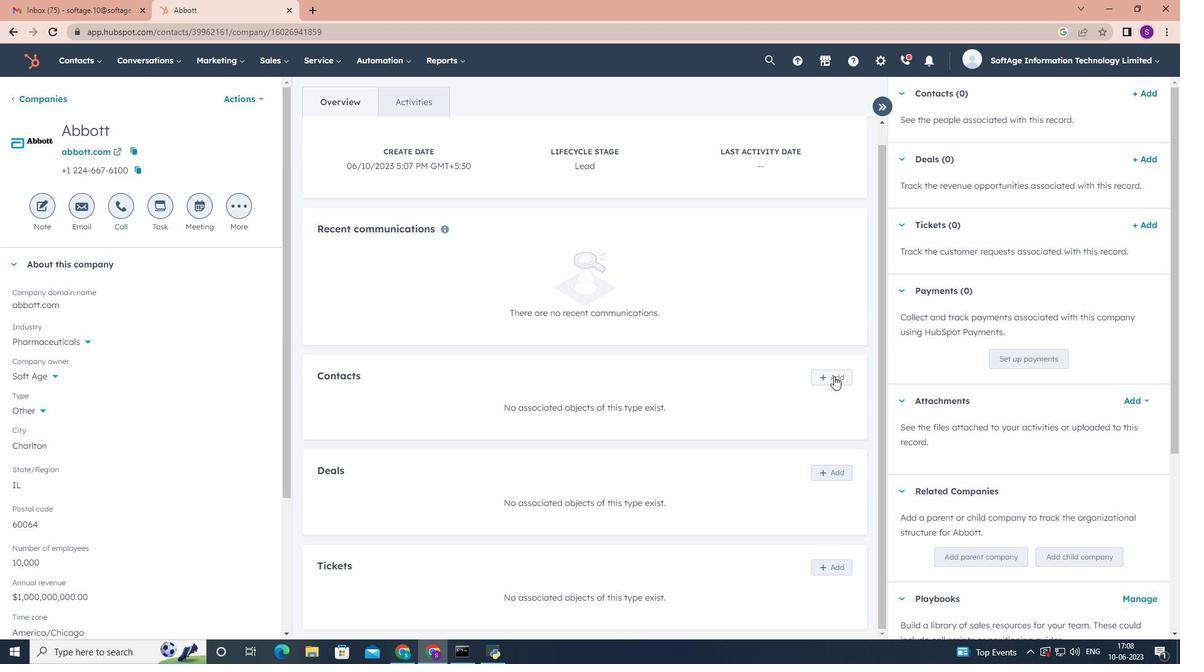 
Action: Mouse moved to (887, 126)
Screenshot: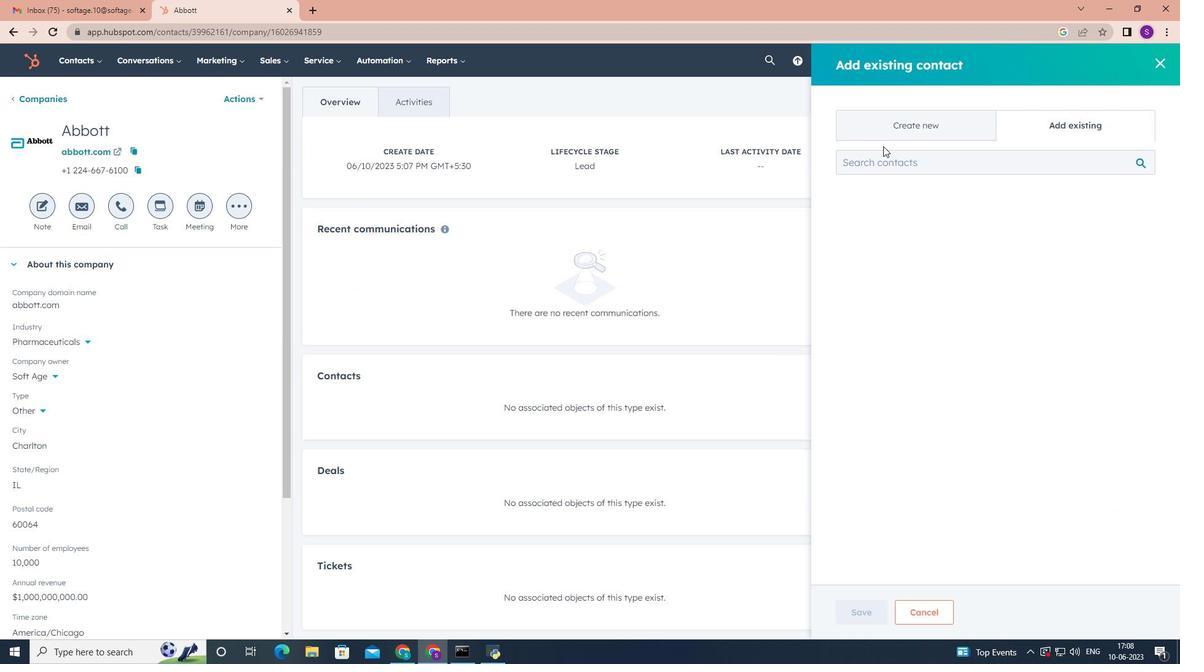 
Action: Mouse pressed left at (887, 126)
Screenshot: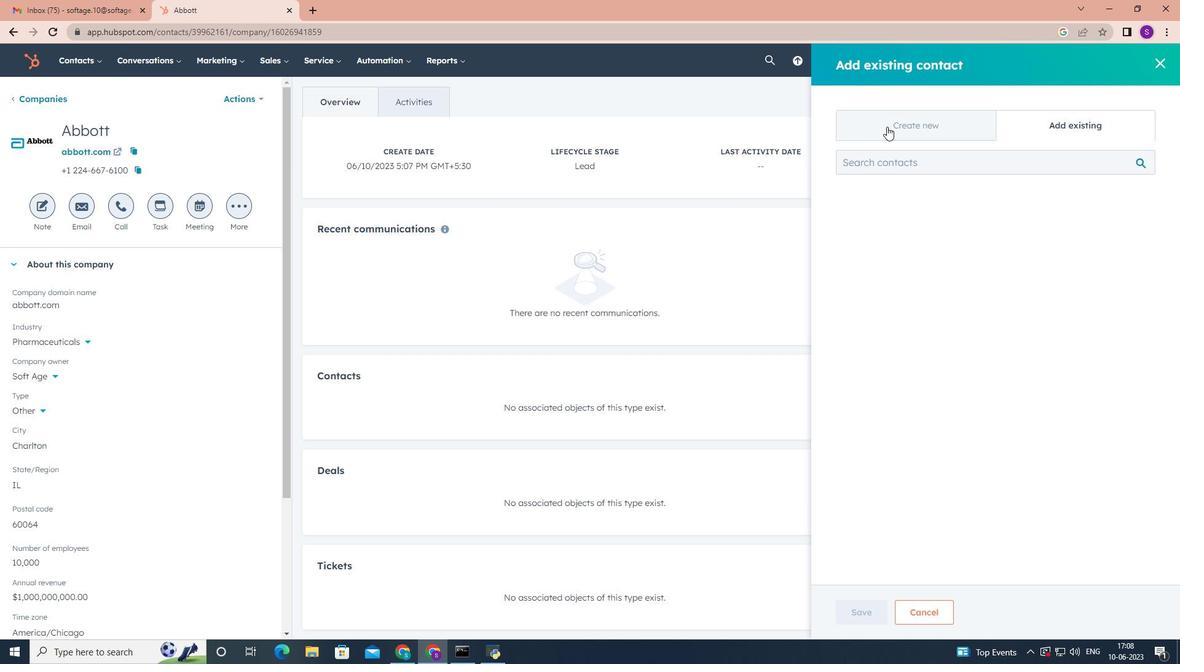 
Action: Mouse moved to (884, 205)
Screenshot: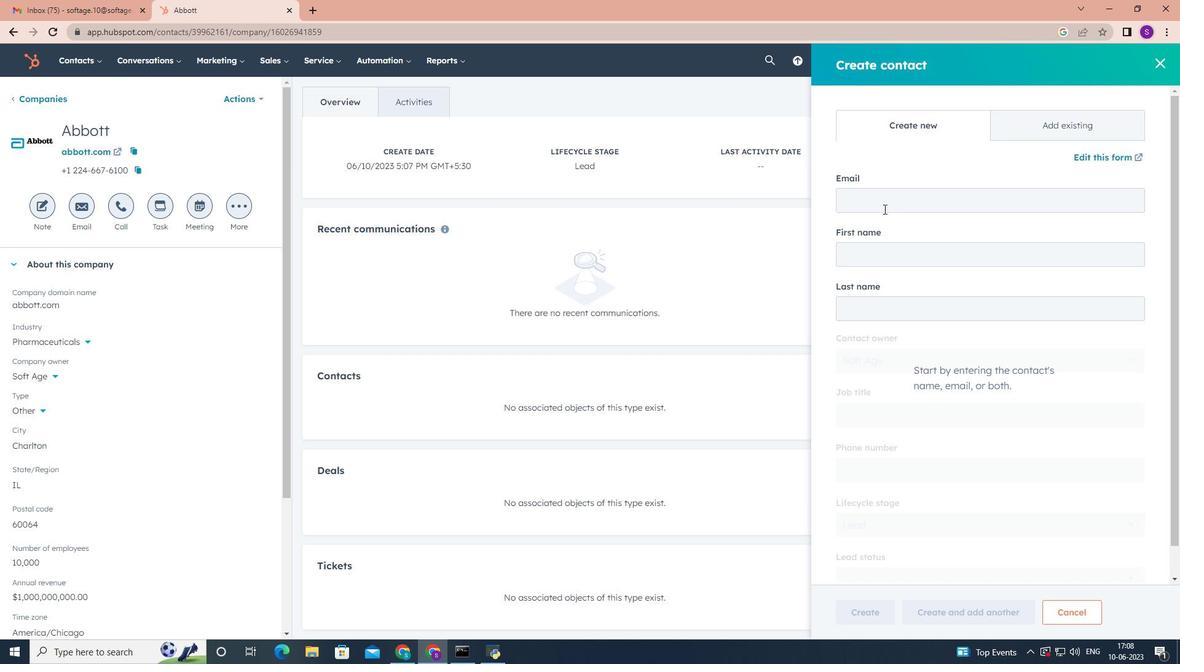 
Action: Mouse pressed left at (884, 205)
Screenshot: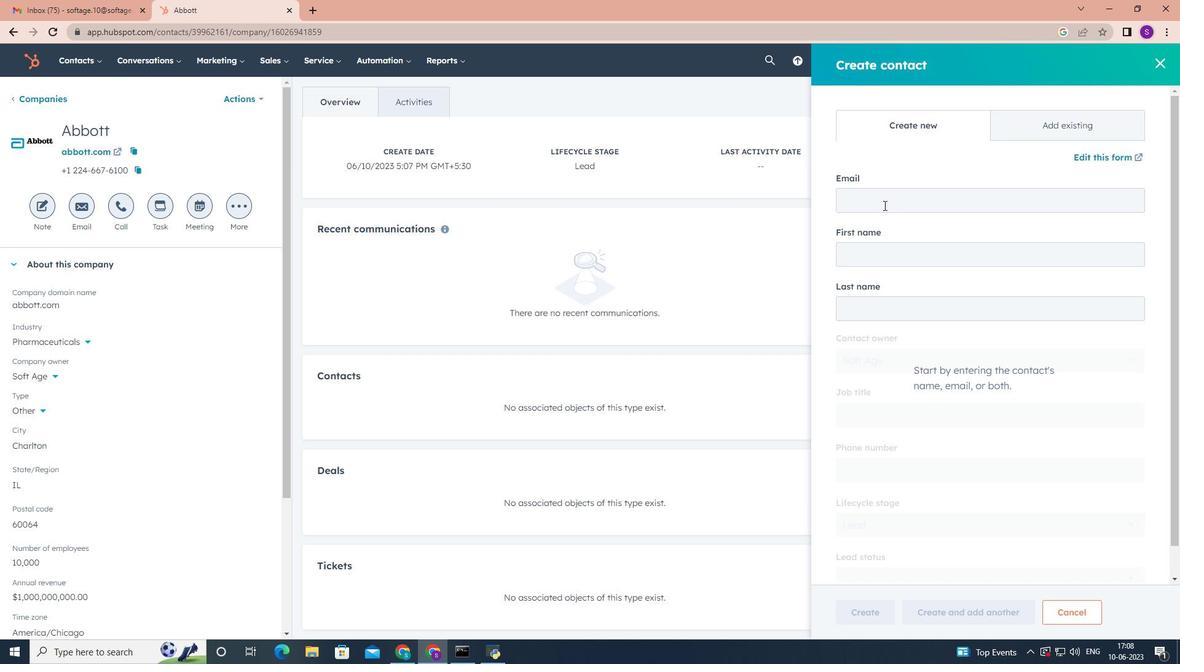 
Action: Key pressed <Key.shift>Samaira34<Key.shift>Reddy<Key.shift>@<Key.shift>abbottt<Key.backspace>,<Key.backspace>.com<Key.tab><Key.shift><Key.shift>Samaira<Key.tab><Key.shift><Key.shift><Key.shift><Key.shift><Key.shift><Key.shift><Key.shift><Key.shift><Key.shift><Key.shift><Key.shift><Key.shift><Key.shift><Key.shift><Key.shift><Key.shift><Key.shift><Key.shift><Key.shift><Key.shift><Key.shift><Key.shift>Reddy<Key.tab><Key.shift>Pro<Key.tab><Key.shift>Procurement<Key.space><Key.shift>Manager<Key.tab>3055559012
Screenshot: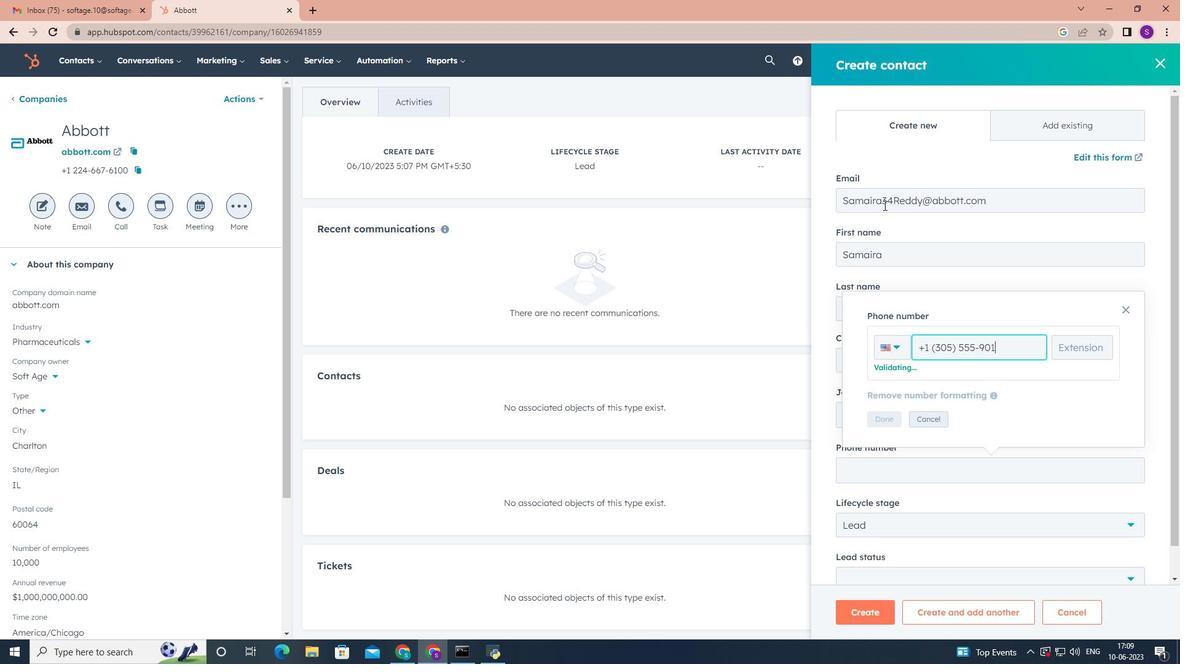 
Action: Mouse moved to (876, 421)
Screenshot: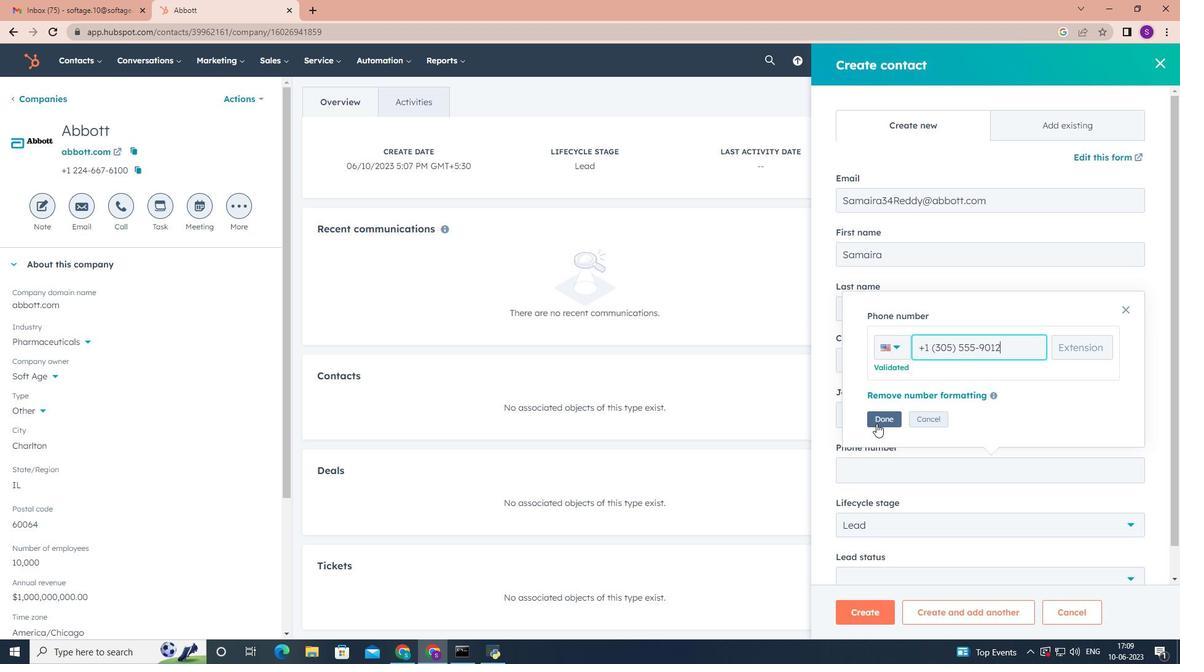 
Action: Mouse pressed left at (876, 421)
Screenshot: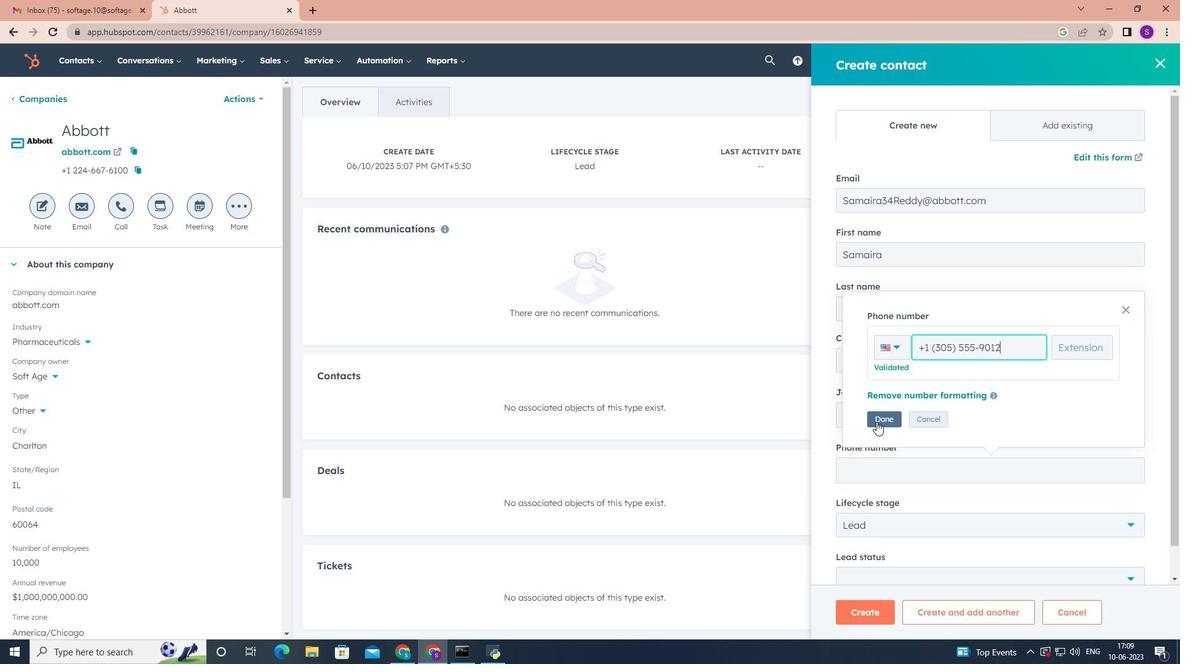 
Action: Mouse moved to (884, 464)
Screenshot: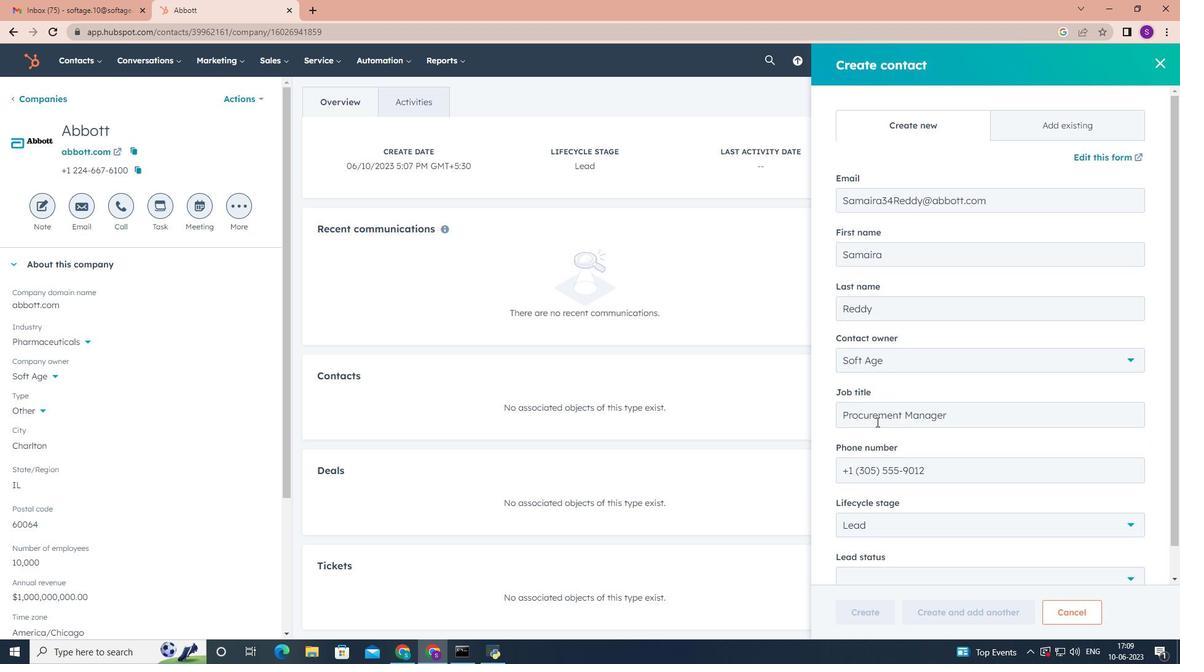 
Action: Mouse scrolled (884, 463) with delta (0, 0)
Screenshot: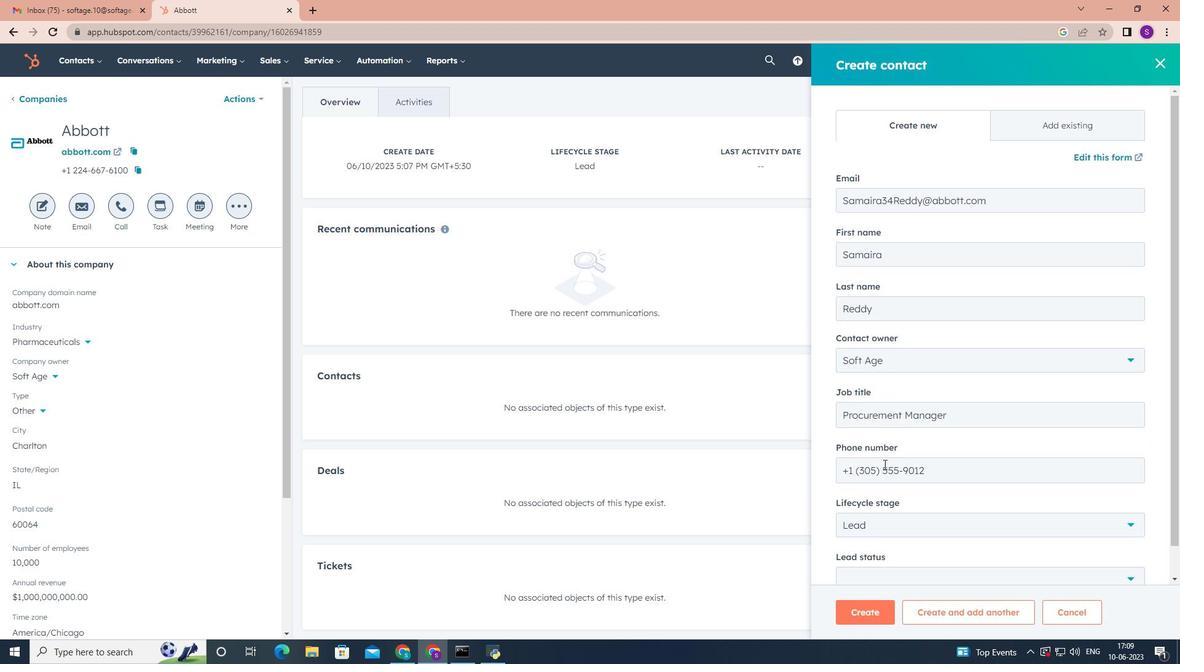 
Action: Mouse scrolled (884, 463) with delta (0, 0)
Screenshot: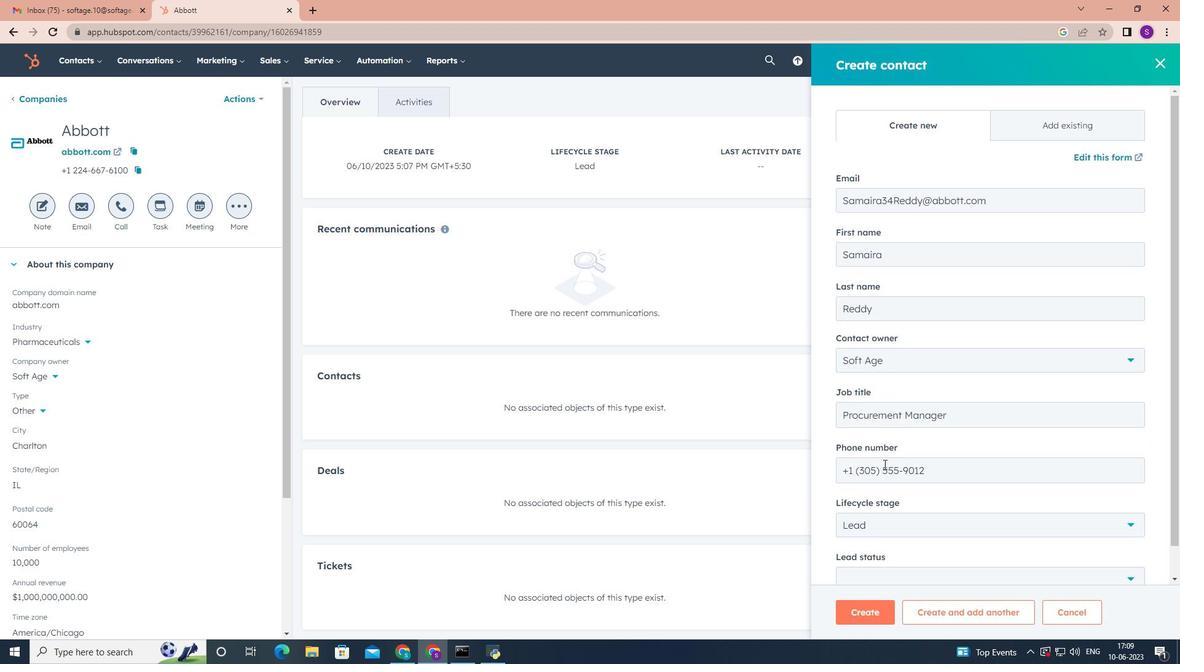 
Action: Mouse scrolled (884, 463) with delta (0, 0)
Screenshot: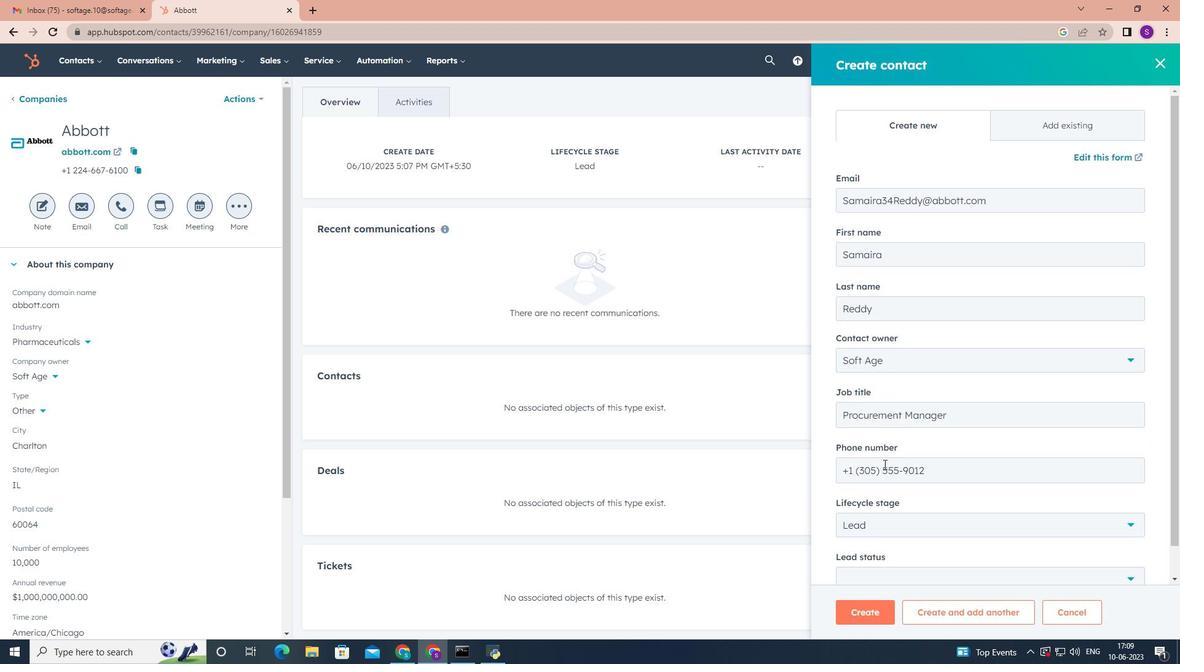 
Action: Mouse scrolled (884, 463) with delta (0, 0)
Screenshot: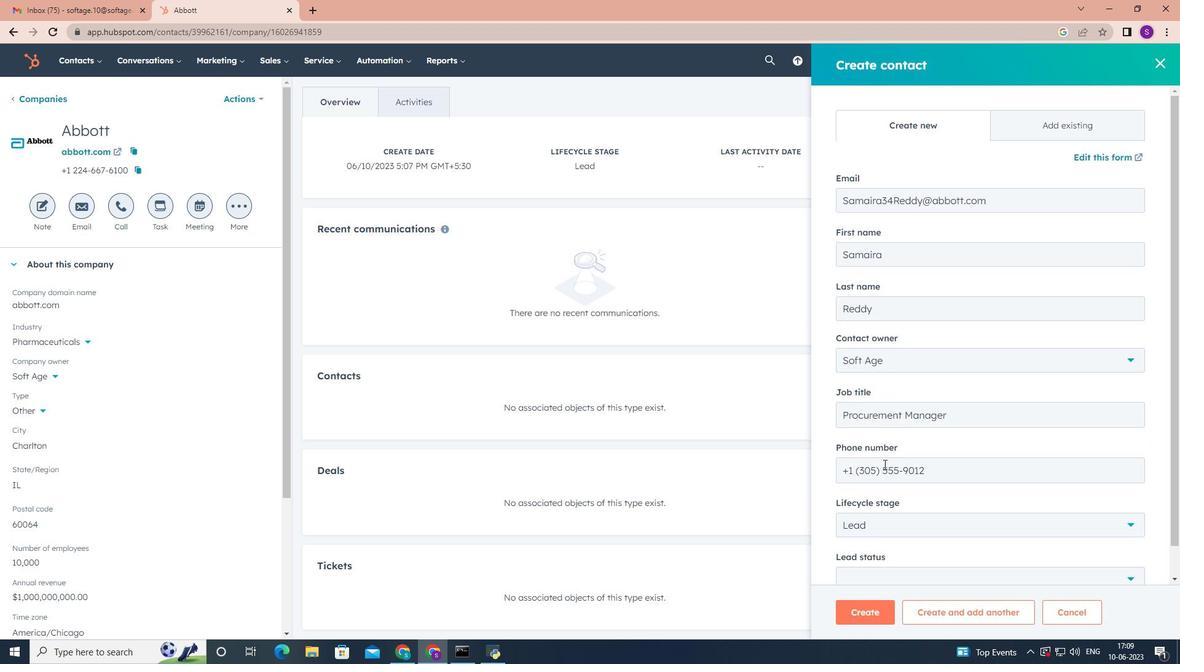 
Action: Mouse moved to (899, 492)
Screenshot: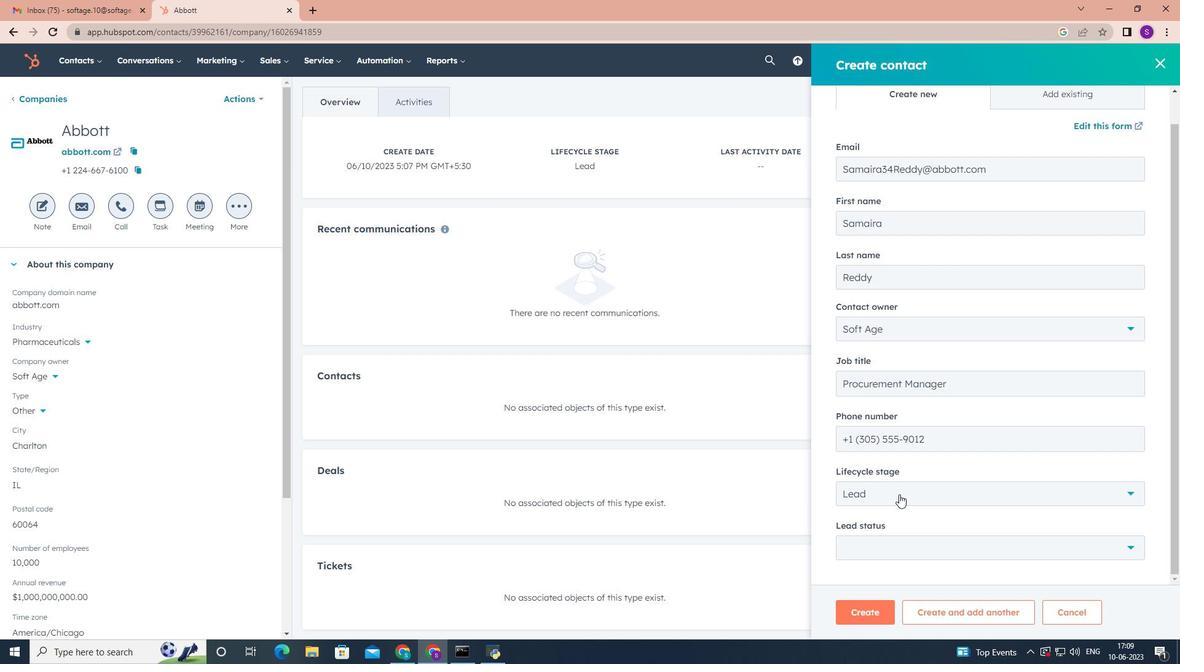 
Action: Mouse pressed left at (899, 492)
Screenshot: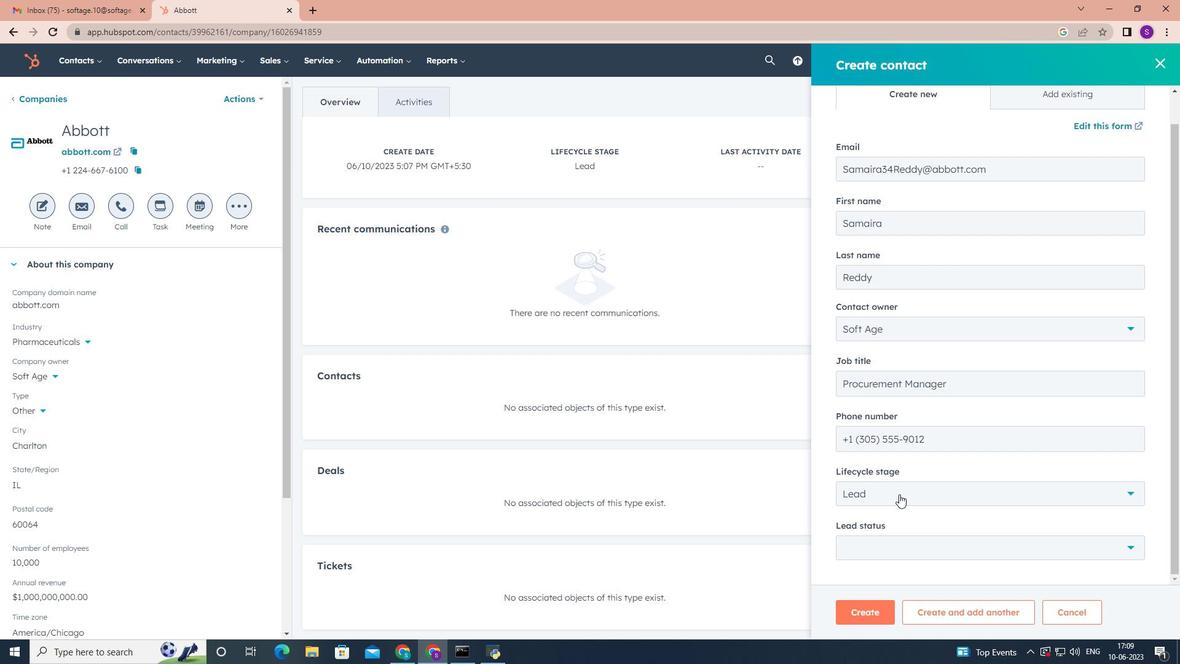 
Action: Mouse moved to (863, 380)
Screenshot: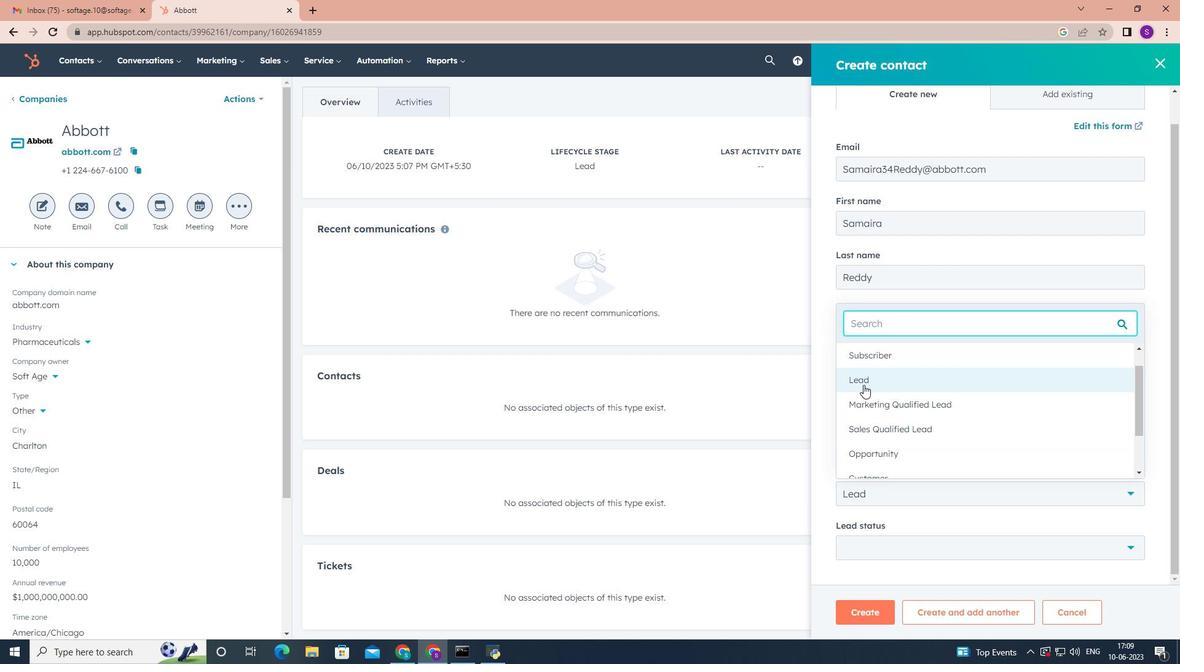
Action: Mouse pressed left at (863, 380)
Screenshot: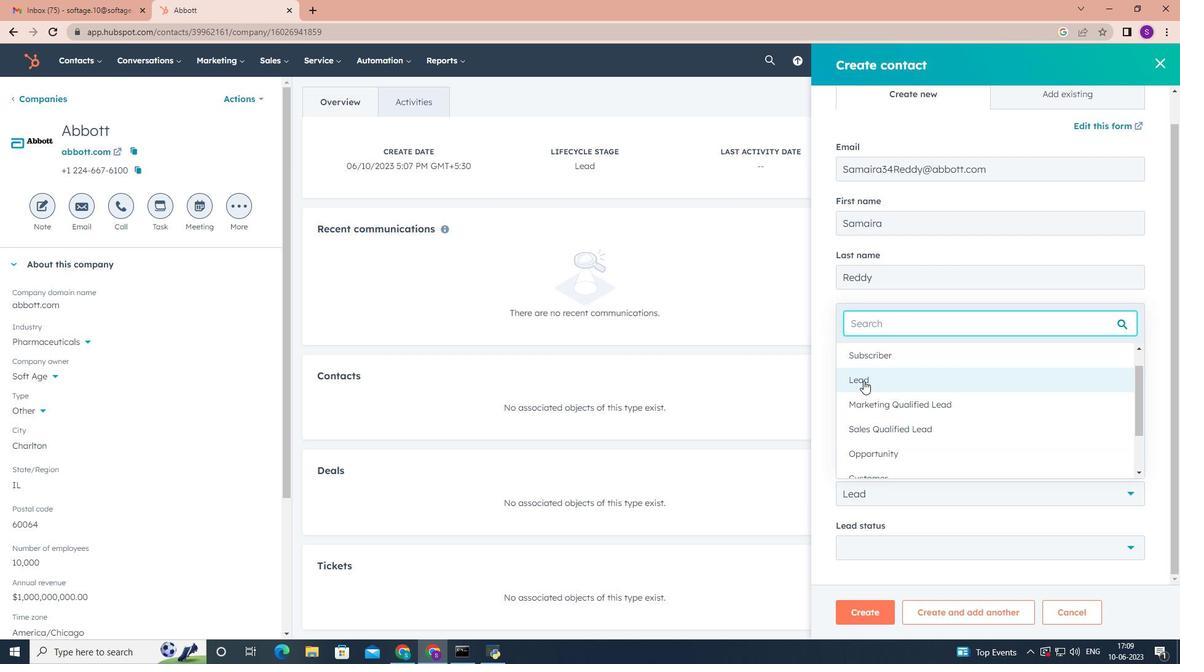
Action: Mouse moved to (901, 439)
Screenshot: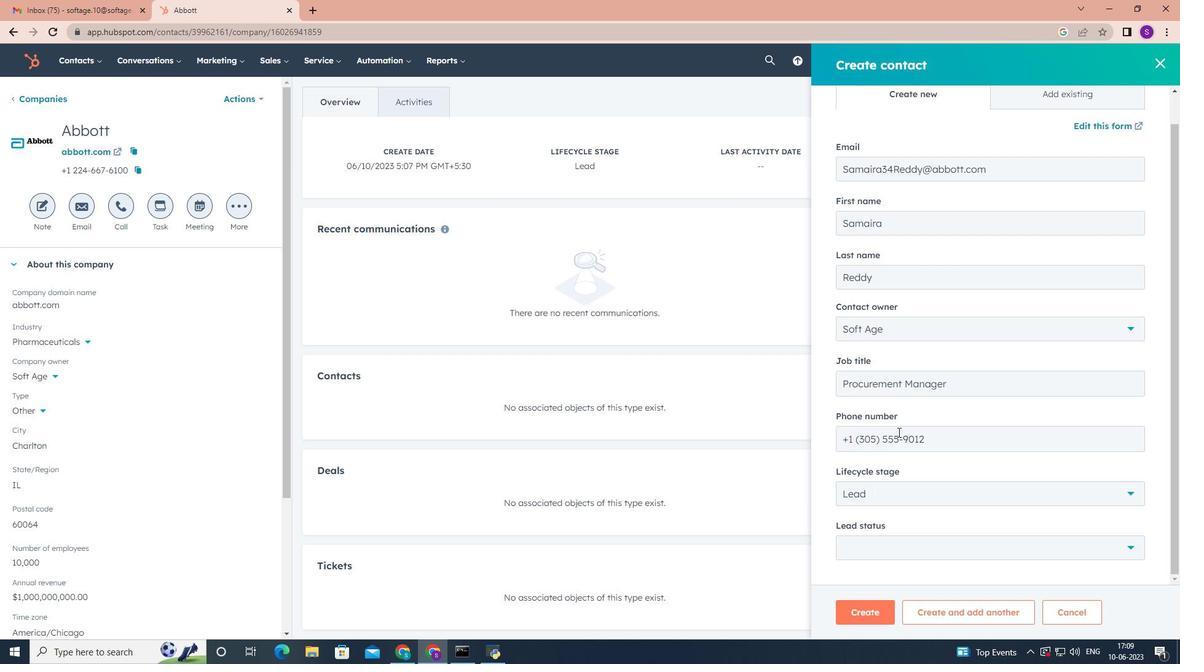 
Action: Mouse scrolled (901, 438) with delta (0, 0)
Screenshot: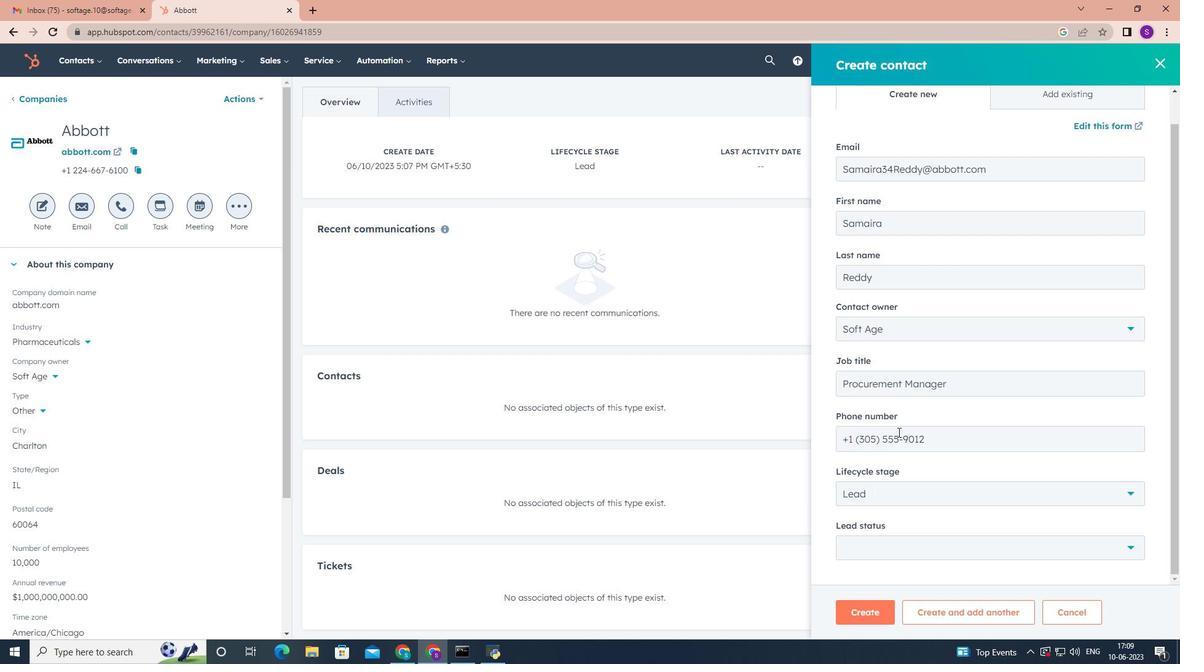 
Action: Mouse scrolled (901, 438) with delta (0, 0)
Screenshot: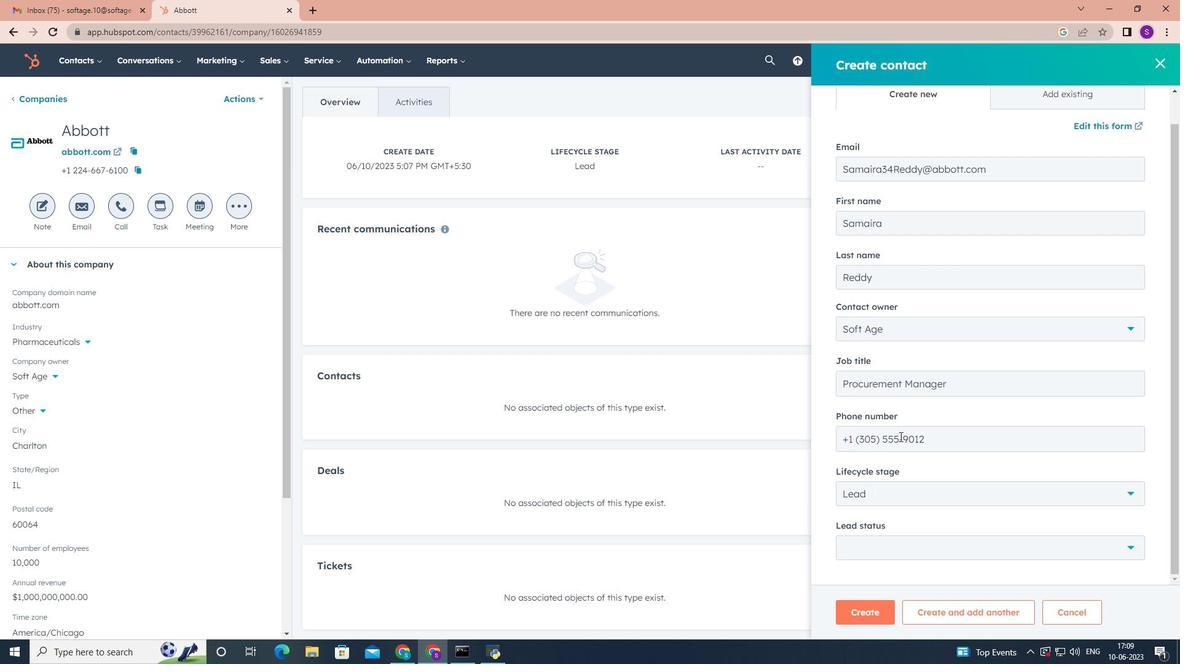 
Action: Mouse scrolled (901, 438) with delta (0, 0)
Screenshot: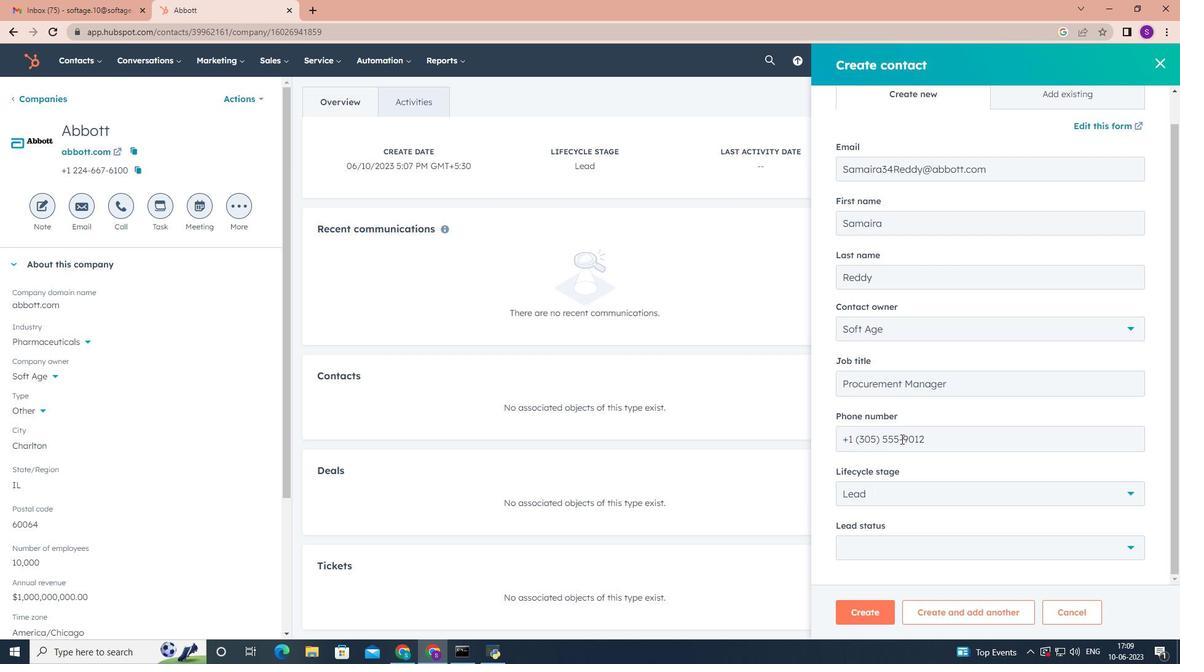 
Action: Mouse moved to (901, 439)
Screenshot: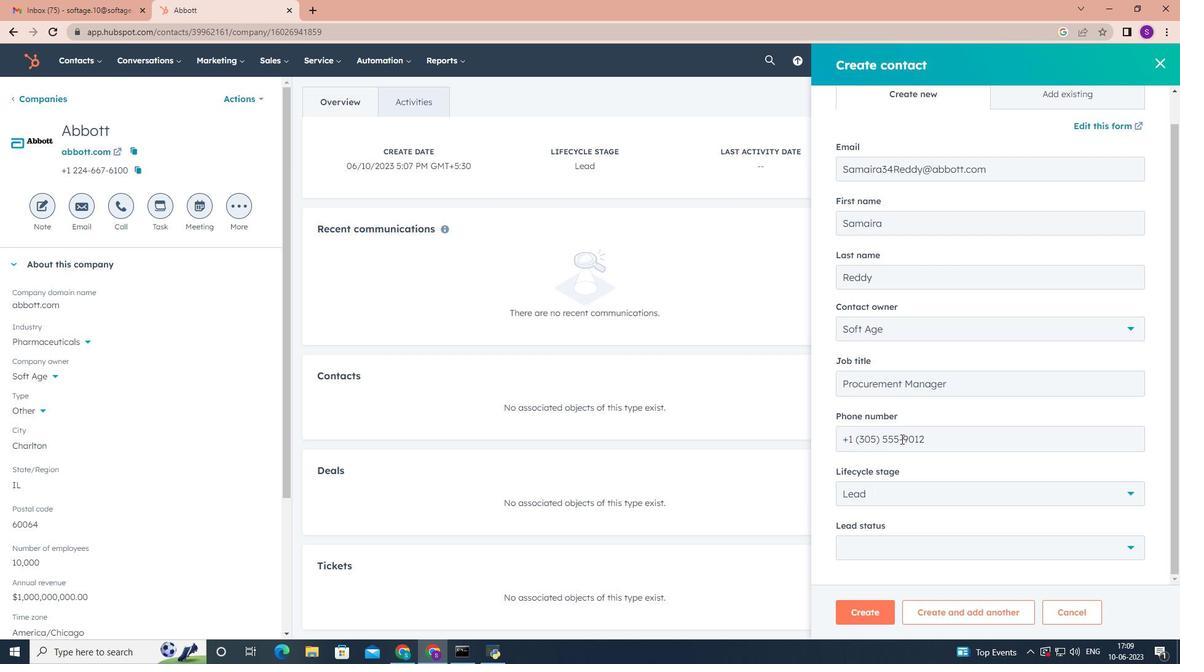 
Action: Mouse scrolled (901, 439) with delta (0, 0)
Screenshot: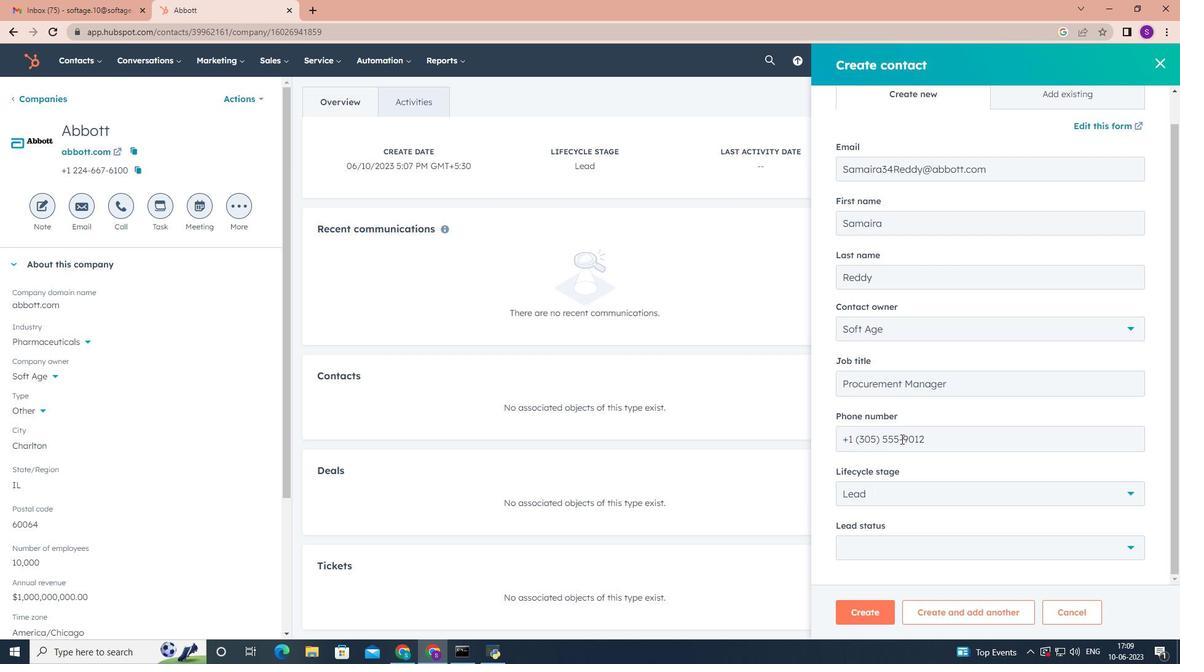 
Action: Mouse moved to (955, 554)
Screenshot: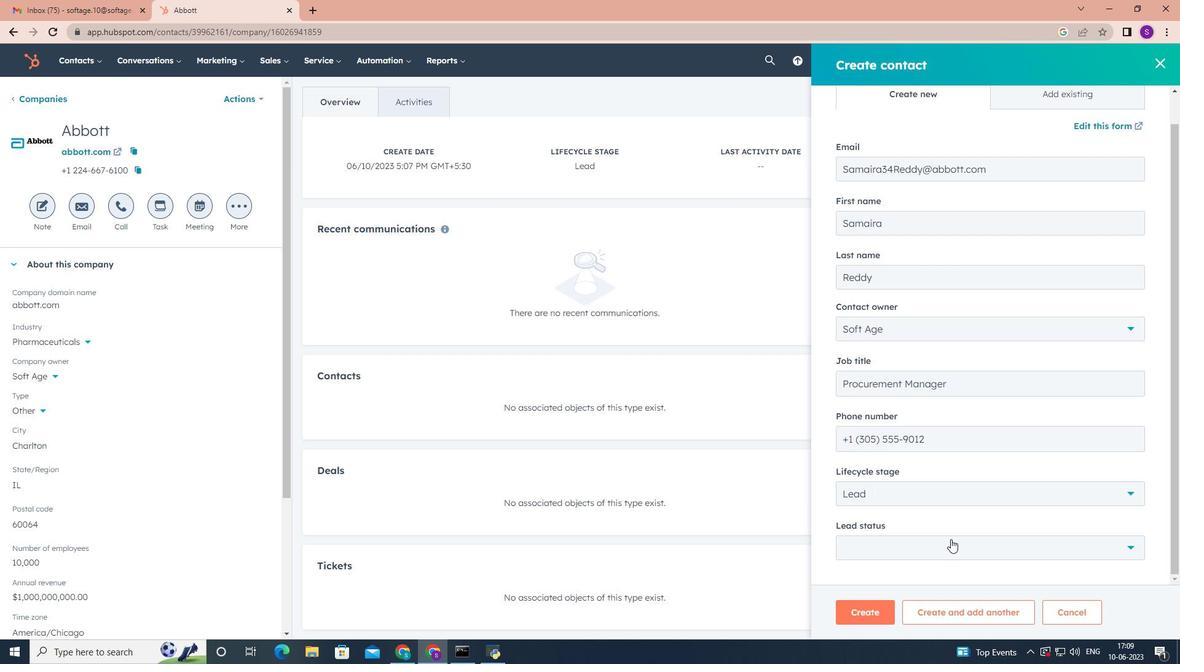 
Action: Mouse pressed left at (955, 554)
Screenshot: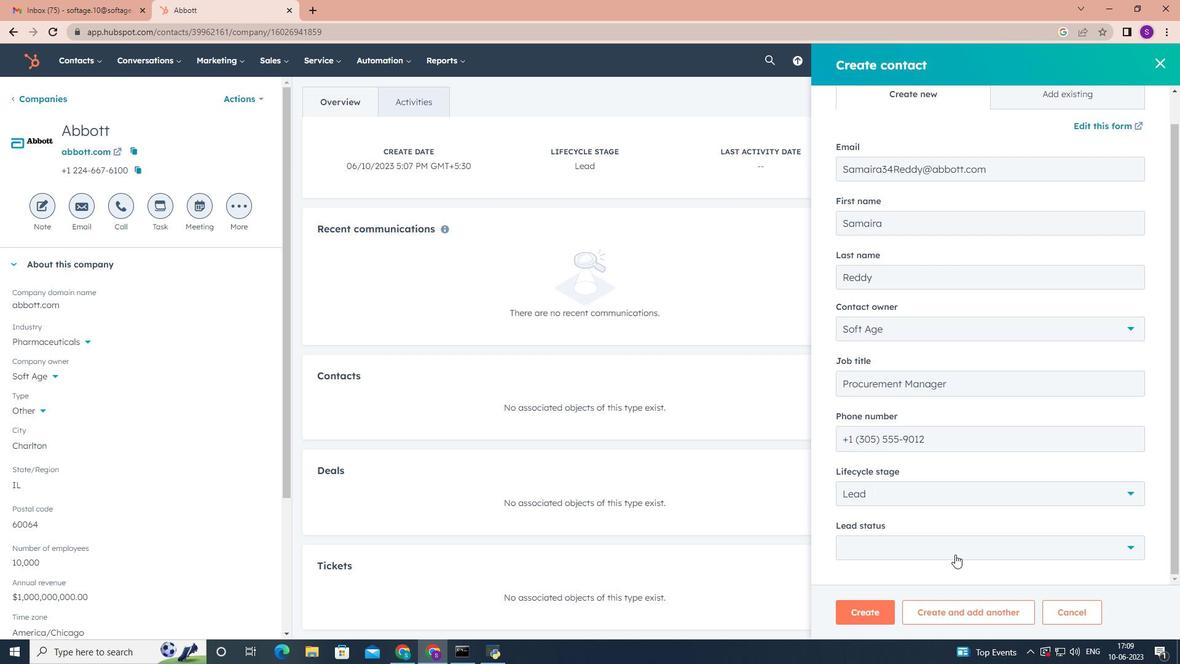 
Action: Mouse moved to (911, 479)
Screenshot: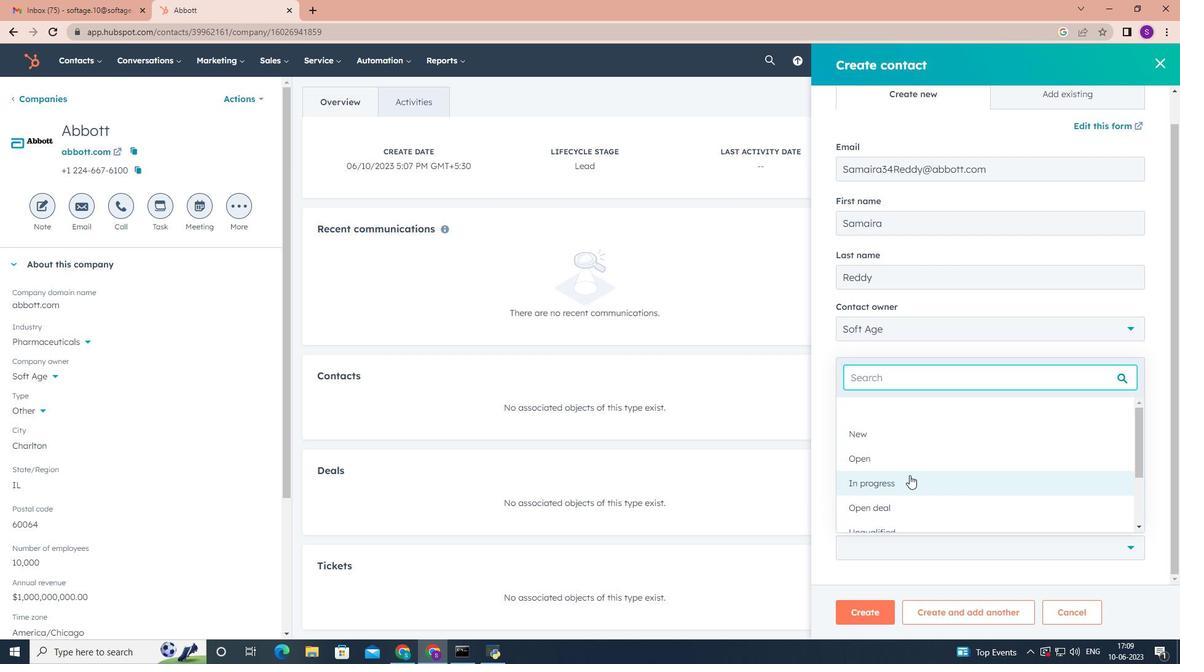 
Action: Mouse pressed left at (911, 479)
Screenshot: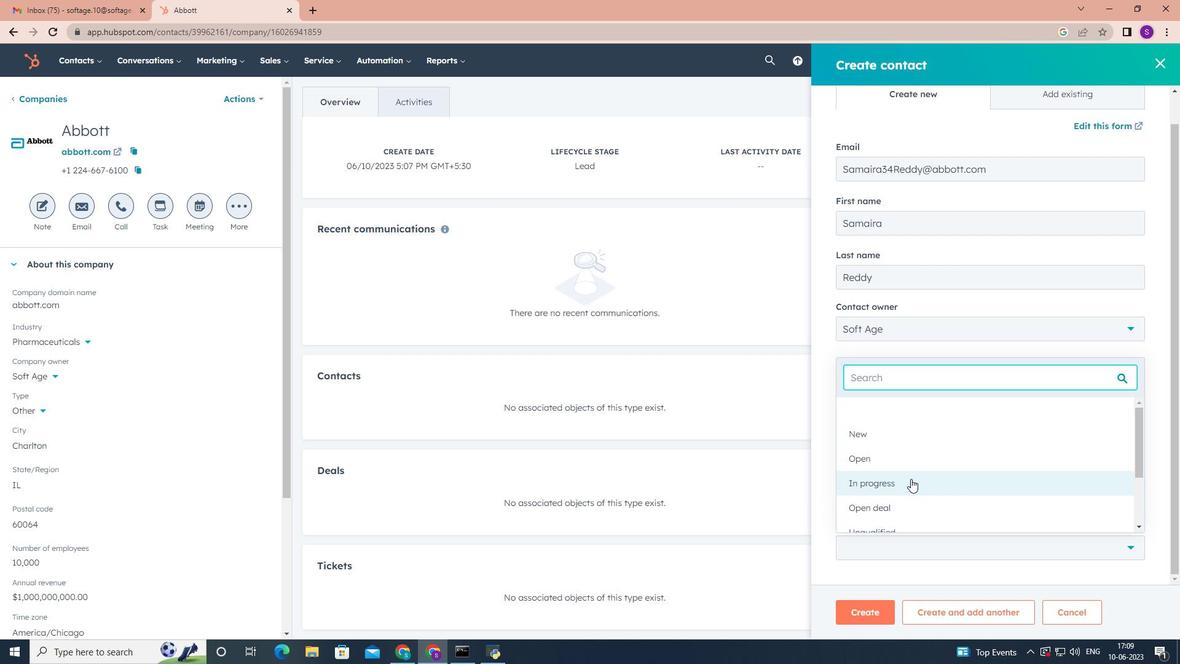 
Action: Mouse scrolled (911, 479) with delta (0, 0)
Screenshot: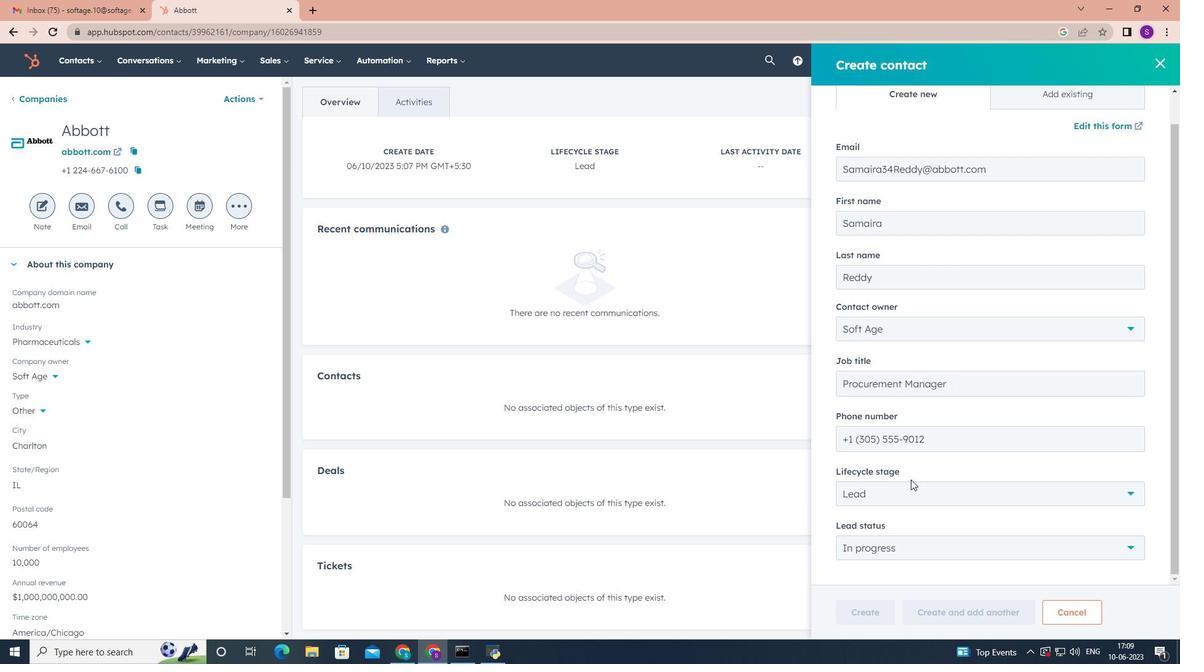 
Action: Mouse scrolled (911, 479) with delta (0, 0)
Screenshot: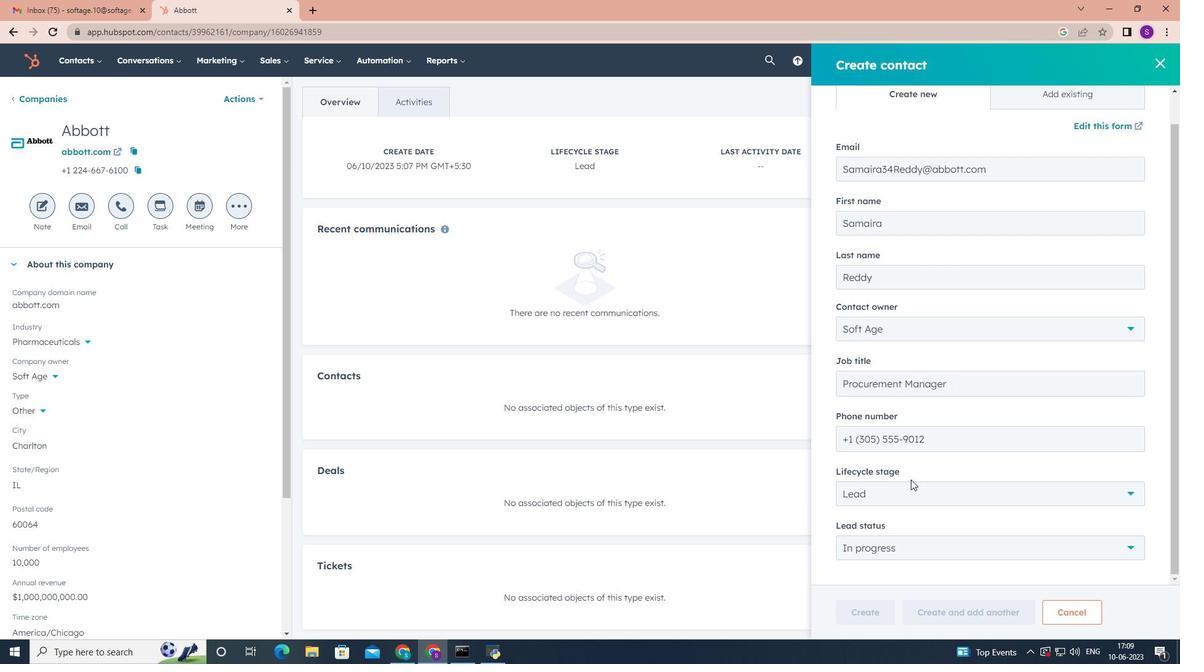 
Action: Mouse scrolled (911, 479) with delta (0, 0)
Screenshot: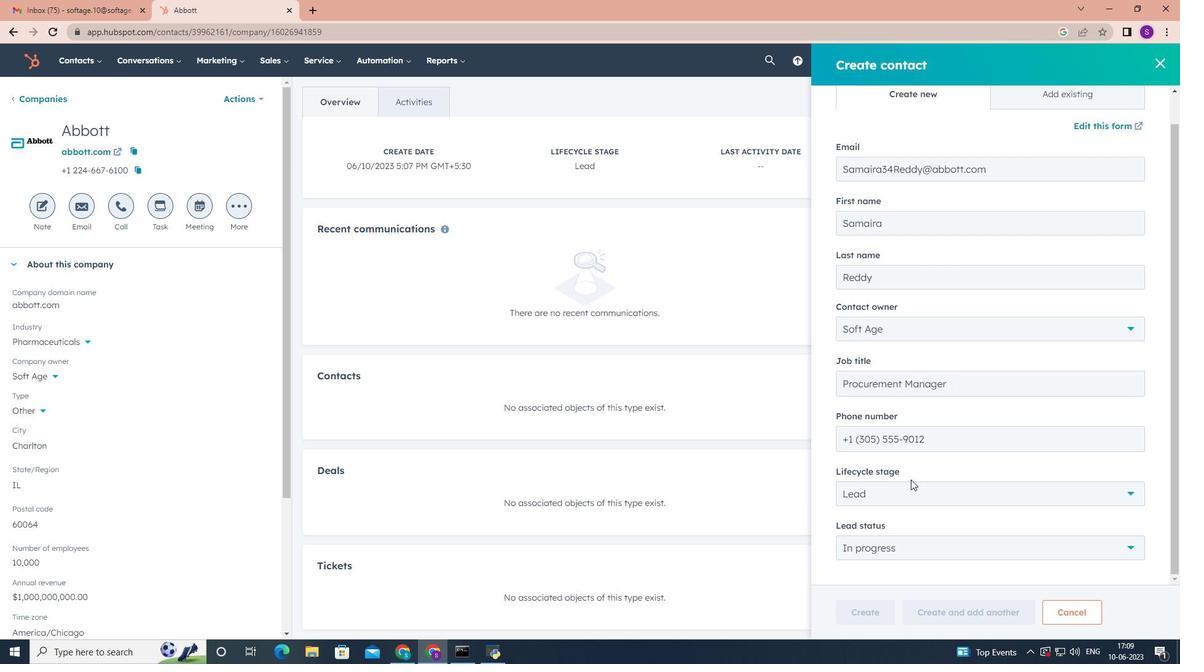 
Action: Mouse scrolled (911, 479) with delta (0, 0)
Screenshot: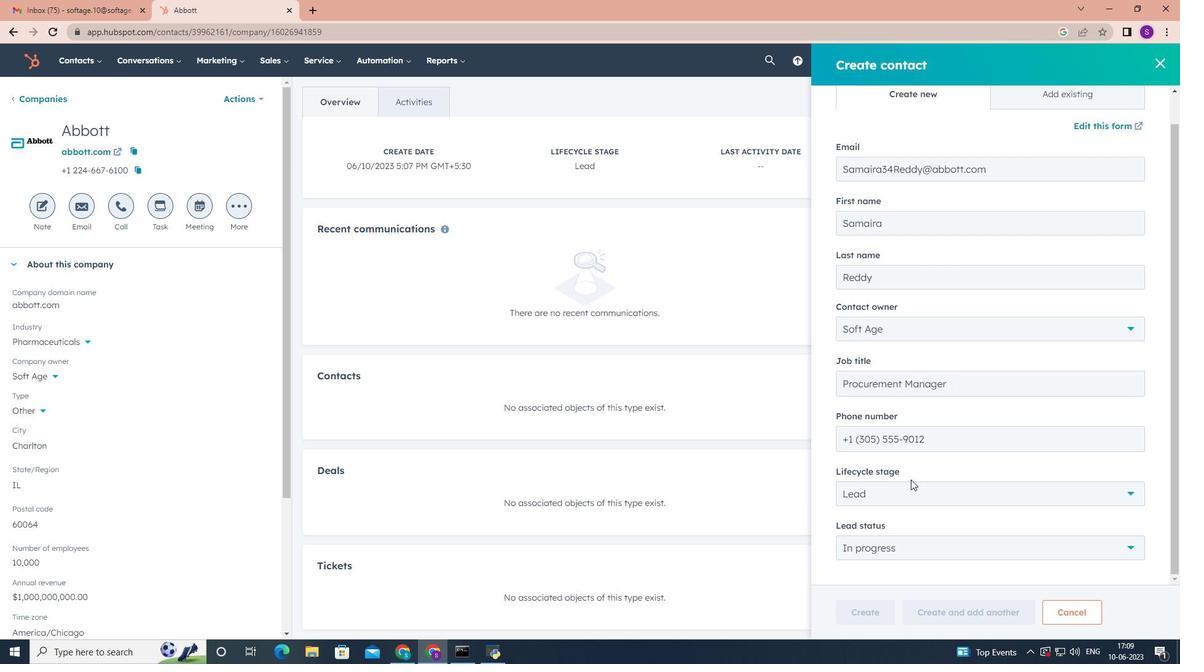 
Action: Mouse scrolled (911, 479) with delta (0, 0)
Screenshot: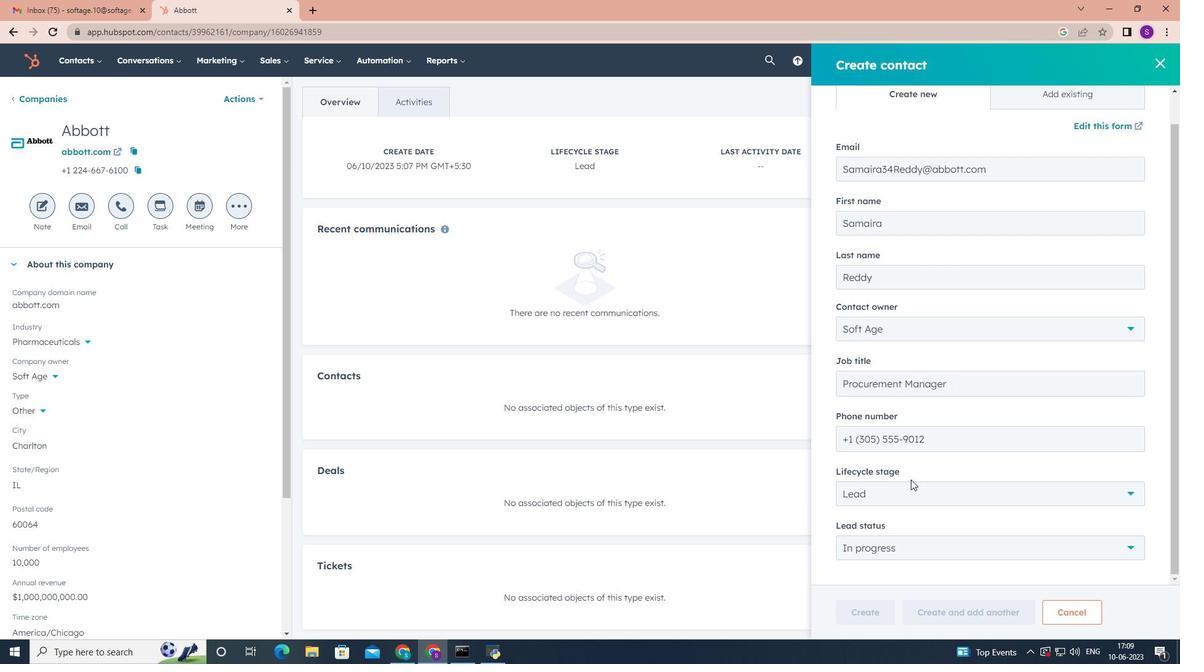 
Action: Mouse moved to (911, 480)
Screenshot: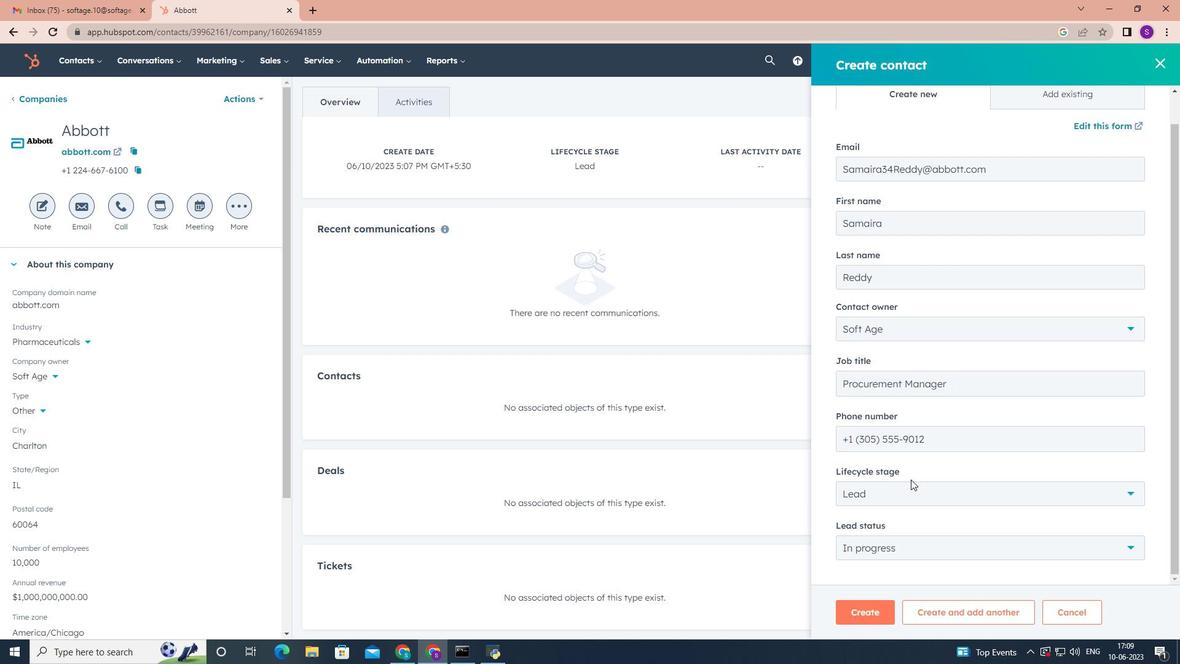 
Action: Mouse scrolled (911, 479) with delta (0, 0)
Screenshot: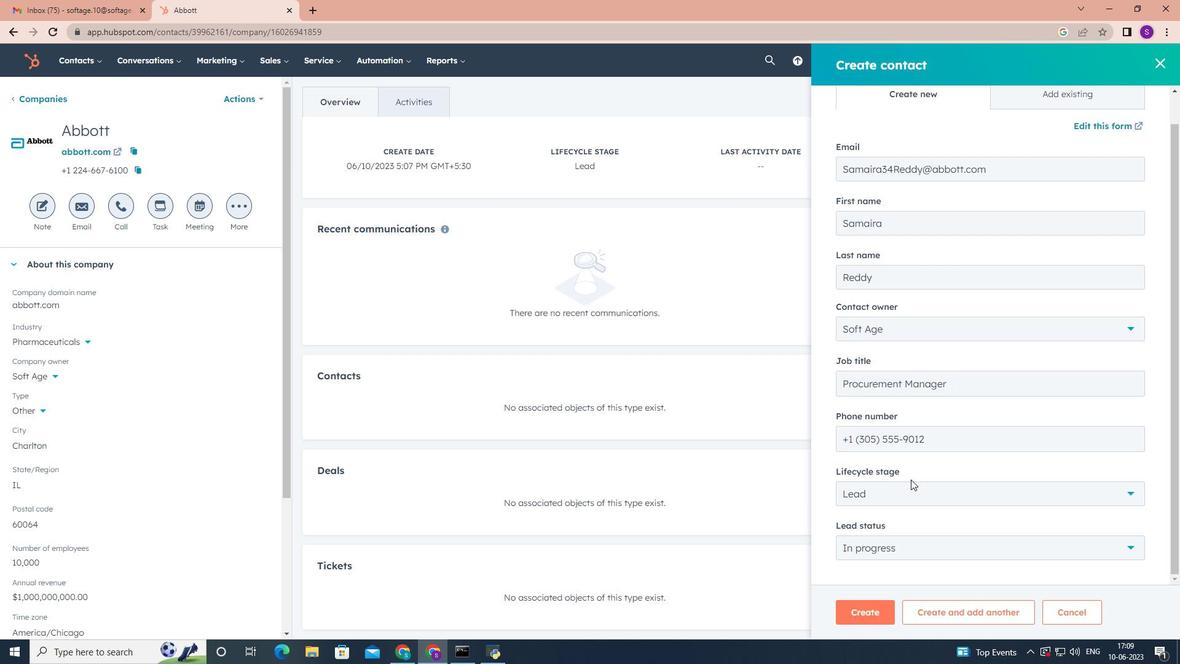 
Action: Mouse moved to (911, 499)
Screenshot: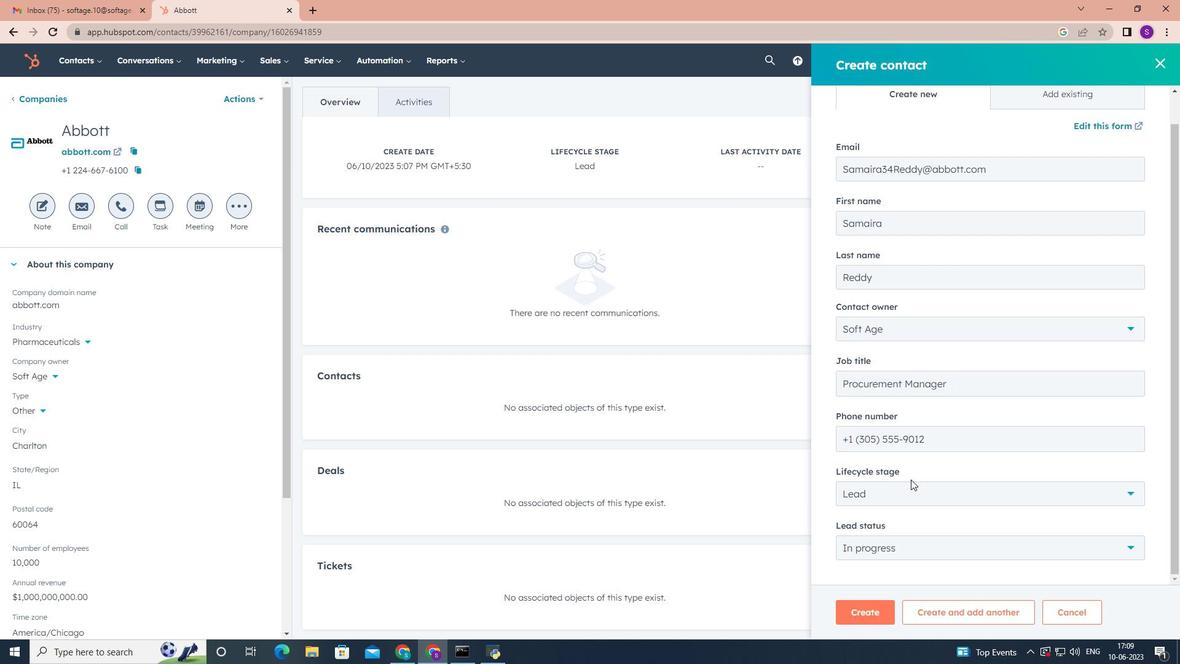 
Action: Mouse scrolled (911, 499) with delta (0, 0)
Screenshot: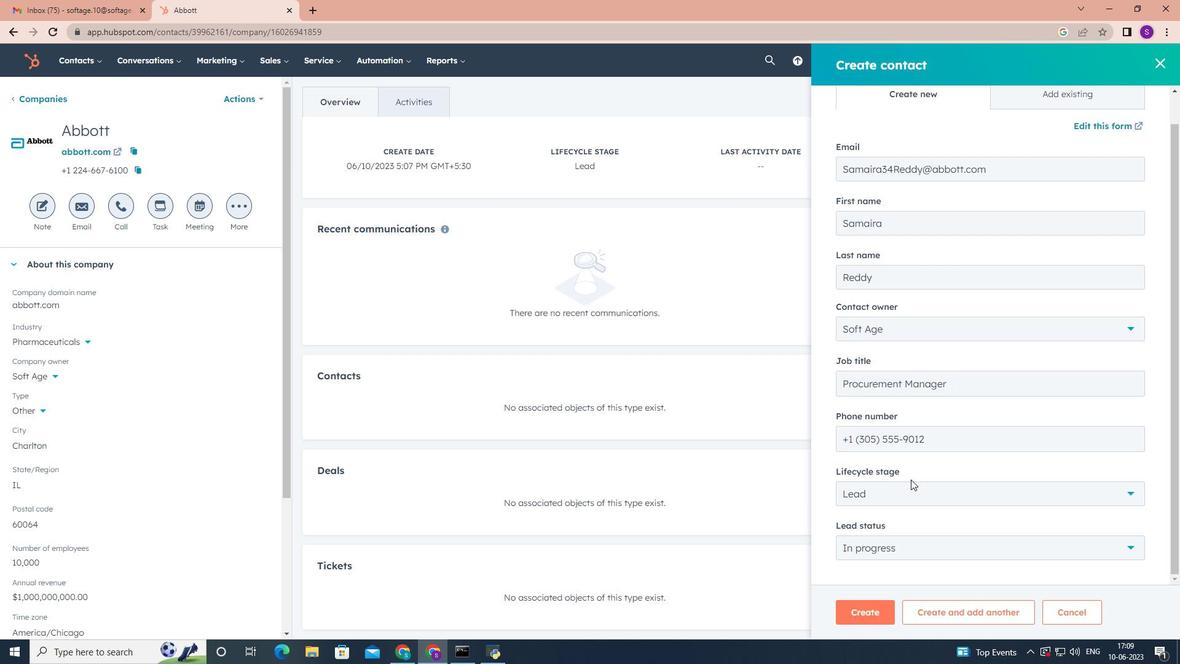 
Action: Mouse moved to (908, 517)
Screenshot: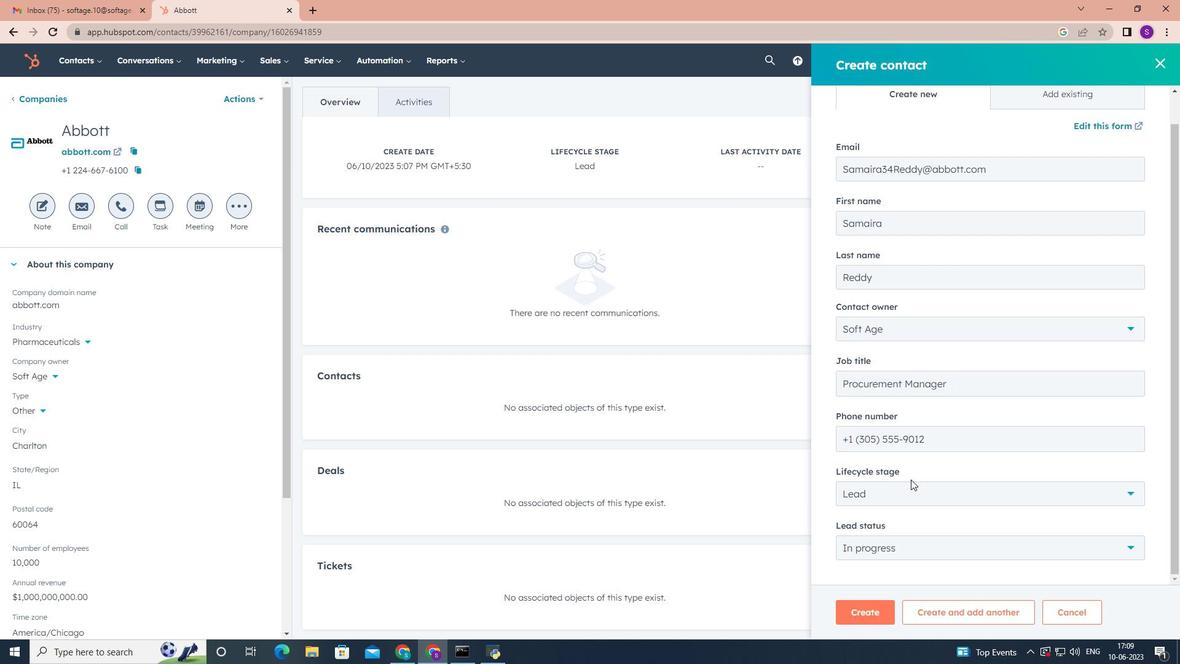 
Action: Mouse scrolled (908, 516) with delta (0, 0)
Screenshot: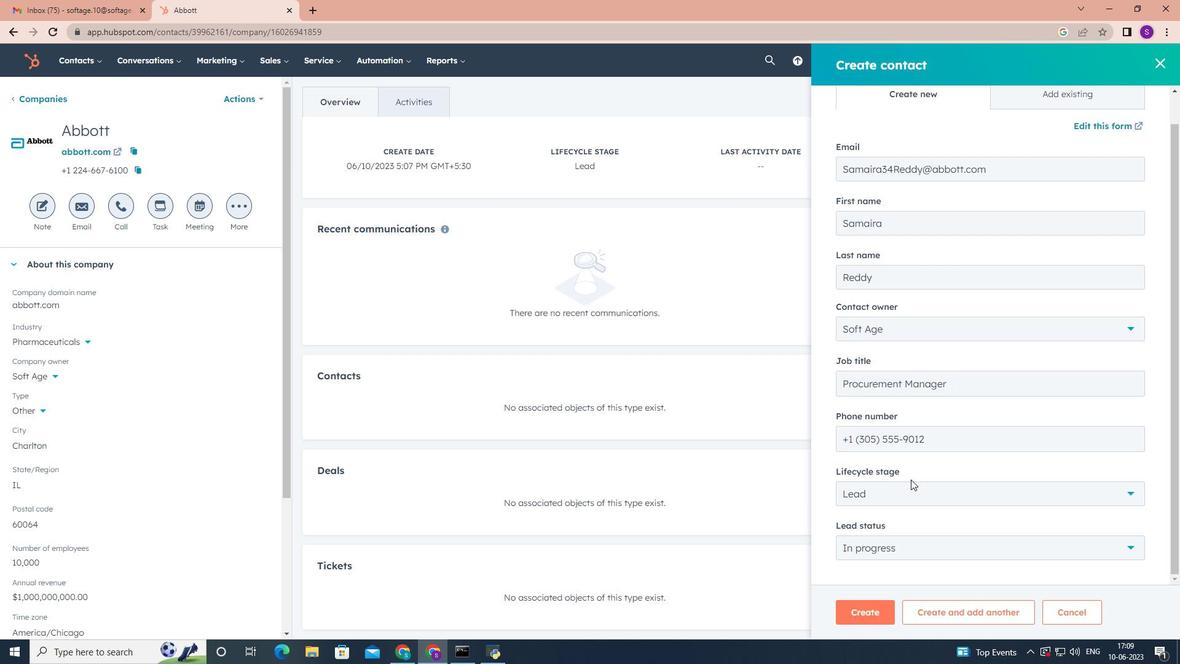 
Action: Mouse moved to (901, 545)
Screenshot: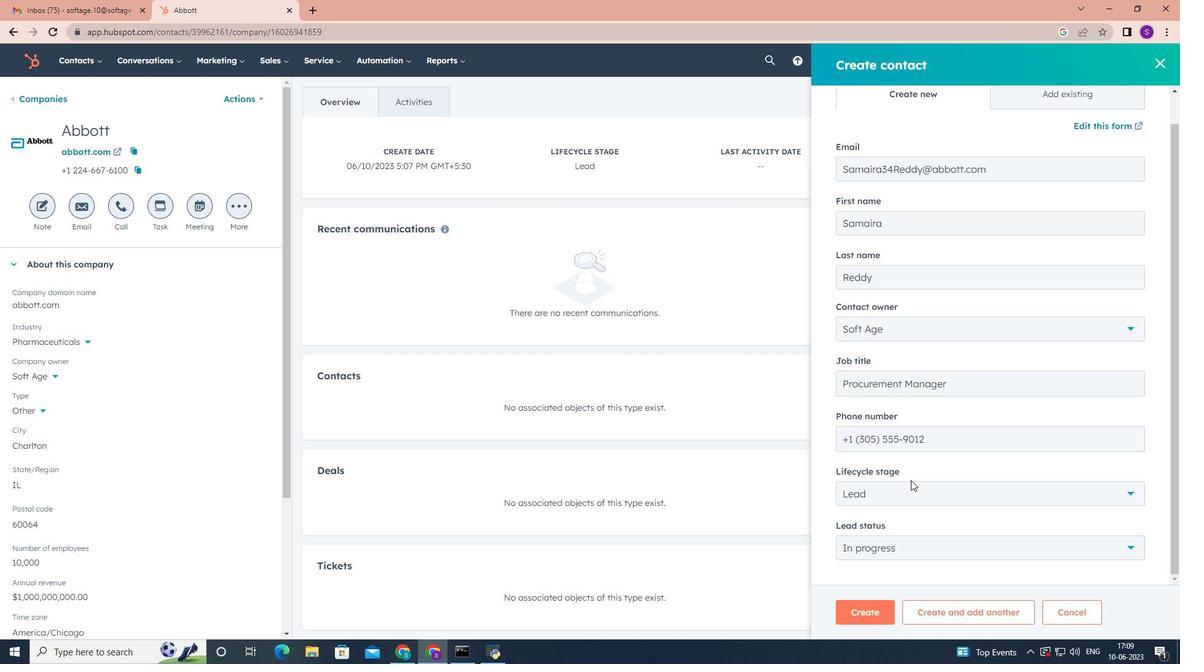 
Action: Mouse scrolled (901, 544) with delta (0, 0)
Screenshot: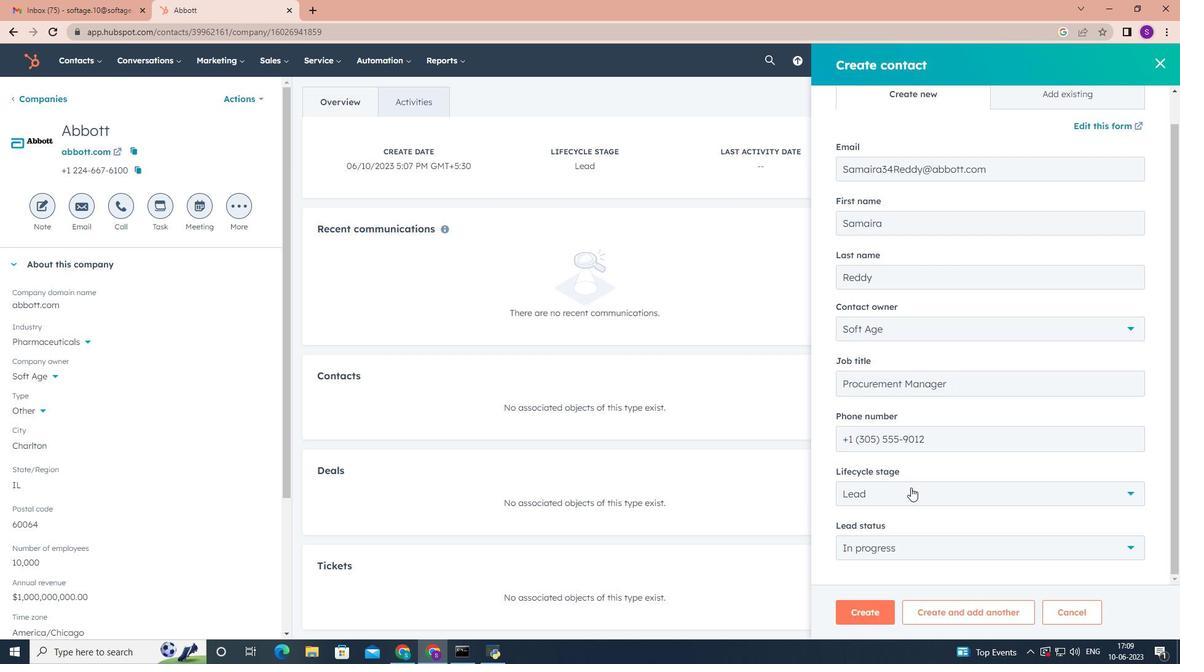 
Action: Mouse moved to (866, 616)
Screenshot: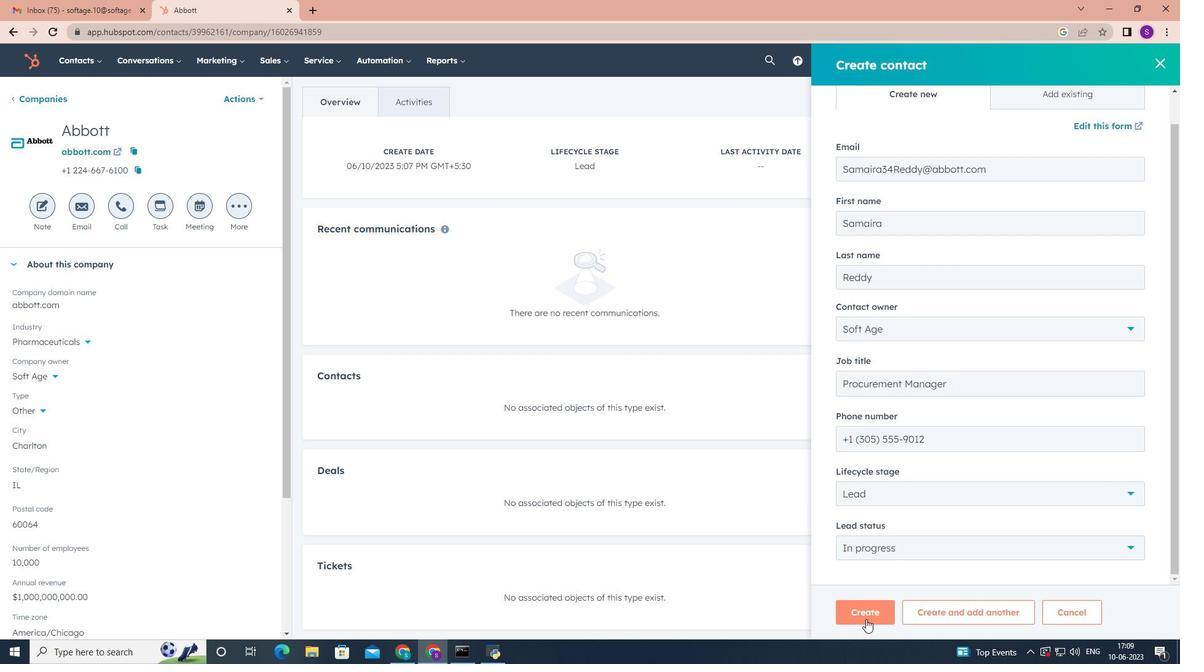 
Action: Mouse pressed left at (866, 616)
Screenshot: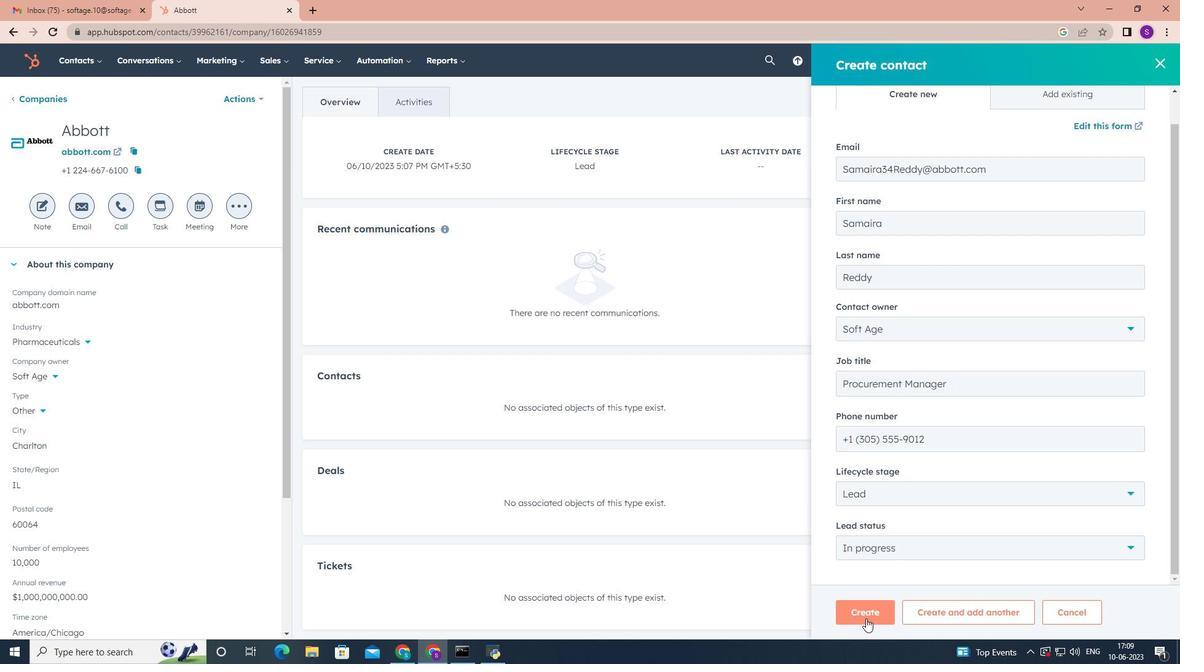 
